 Task: Create a due date automation trigger when advanced on, 2 days after a card is due add content with a name not starting with resume at 11:00 AM.
Action: Mouse moved to (1021, 295)
Screenshot: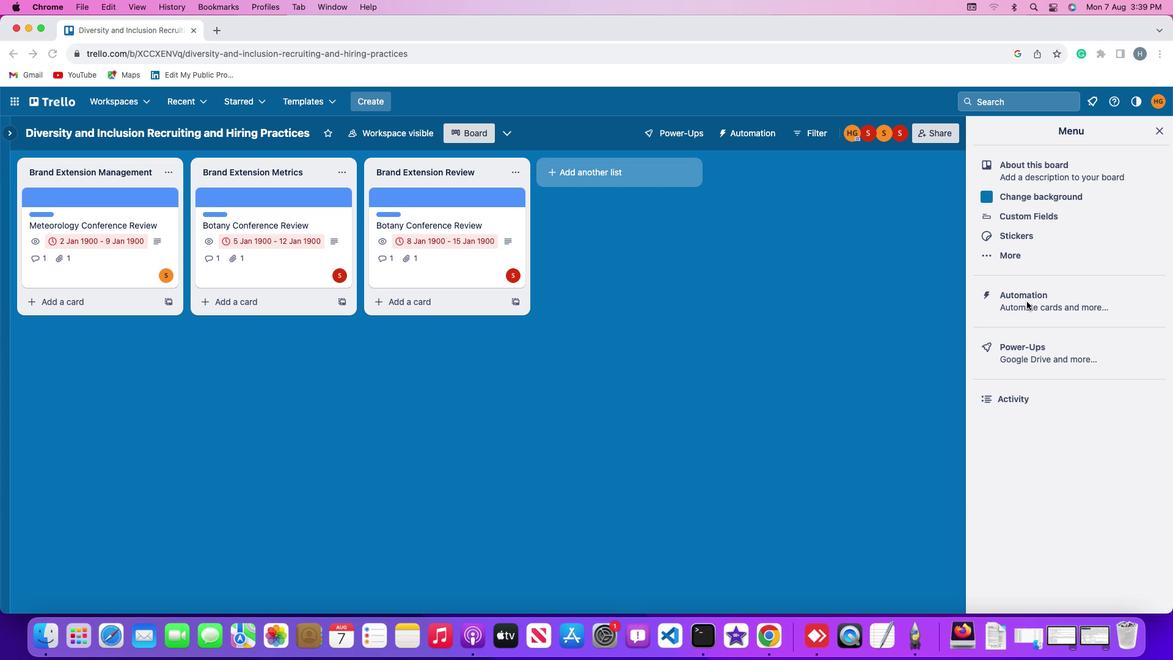 
Action: Mouse pressed left at (1021, 295)
Screenshot: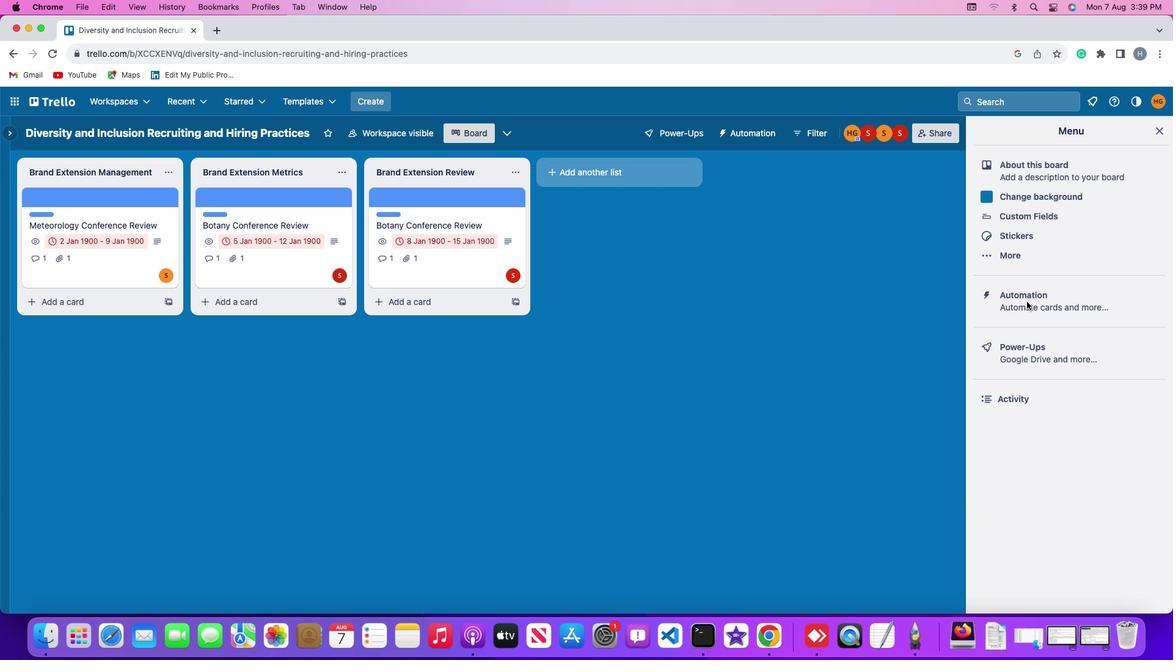 
Action: Mouse pressed left at (1021, 295)
Screenshot: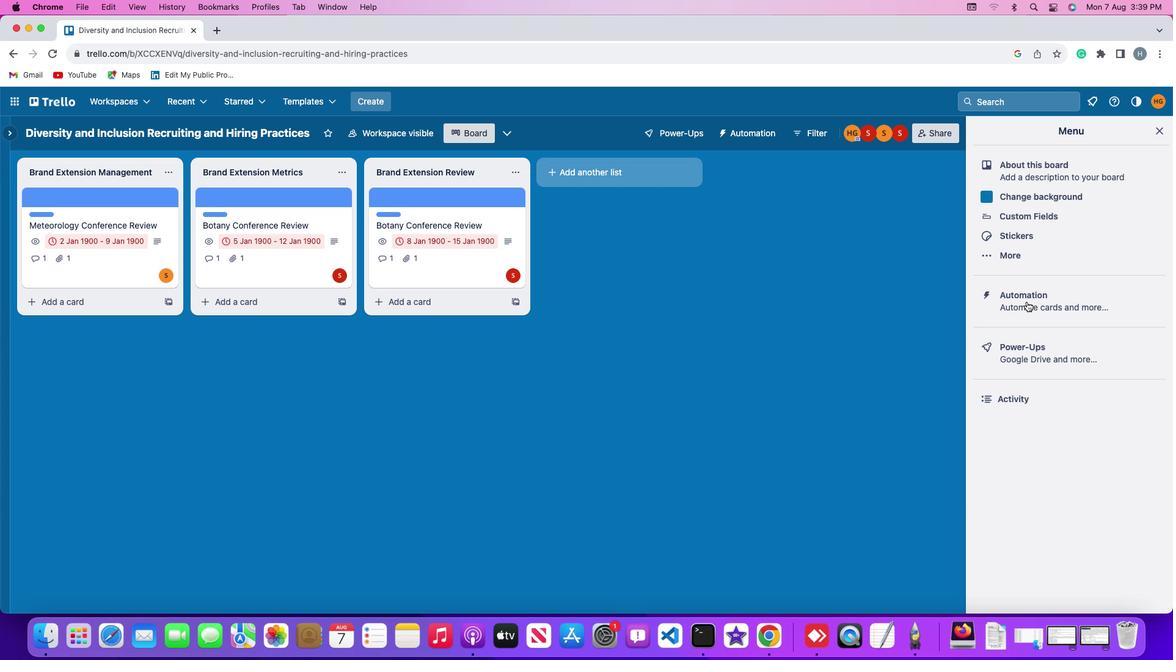 
Action: Mouse moved to (73, 284)
Screenshot: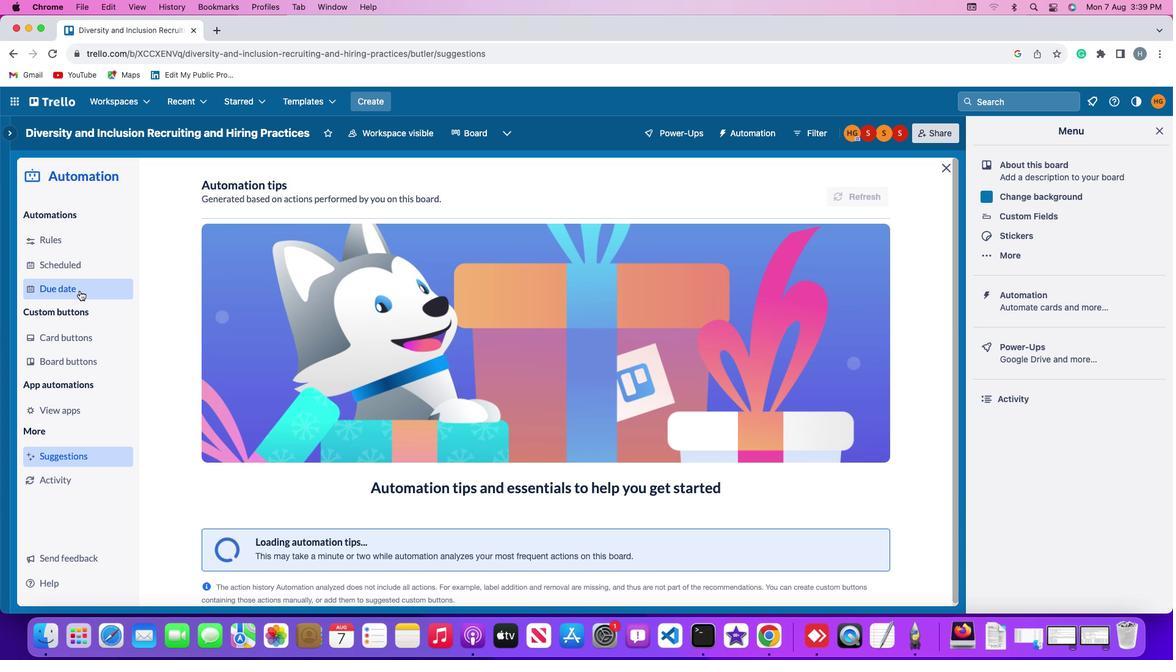 
Action: Mouse pressed left at (73, 284)
Screenshot: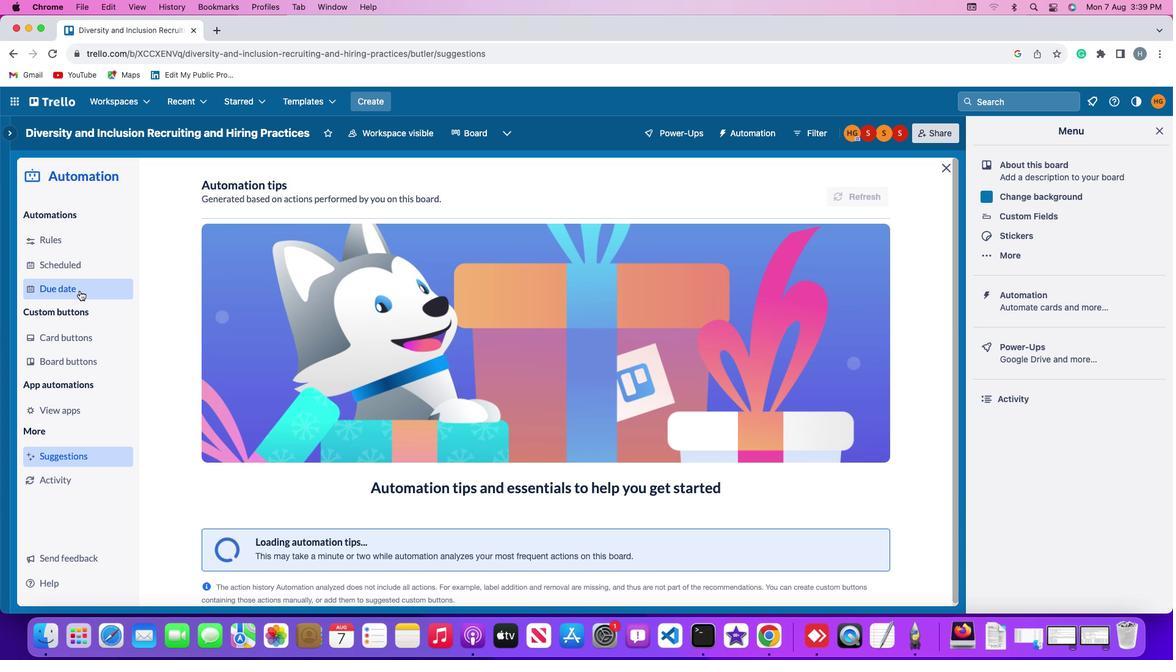 
Action: Mouse moved to (811, 182)
Screenshot: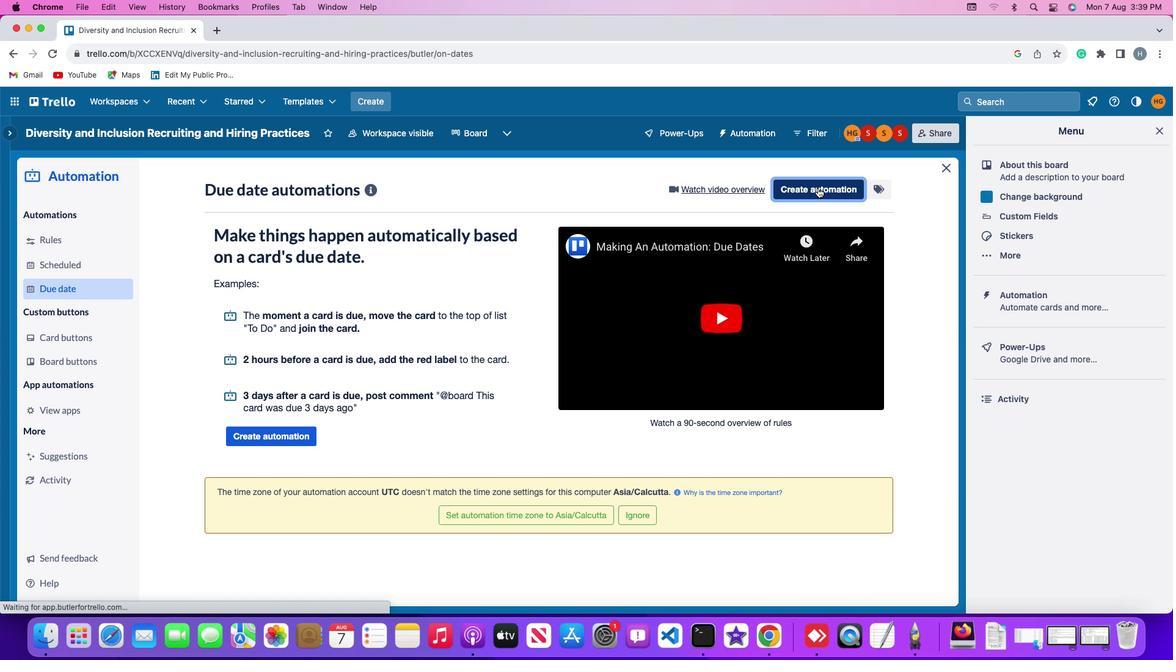 
Action: Mouse pressed left at (811, 182)
Screenshot: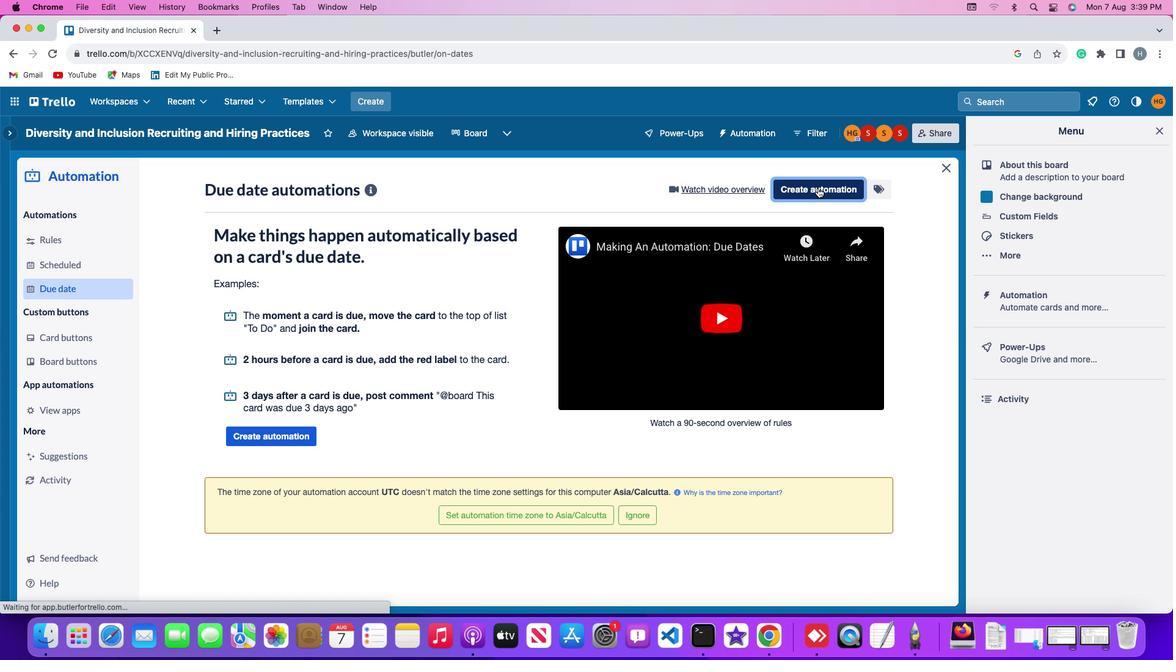 
Action: Mouse moved to (471, 294)
Screenshot: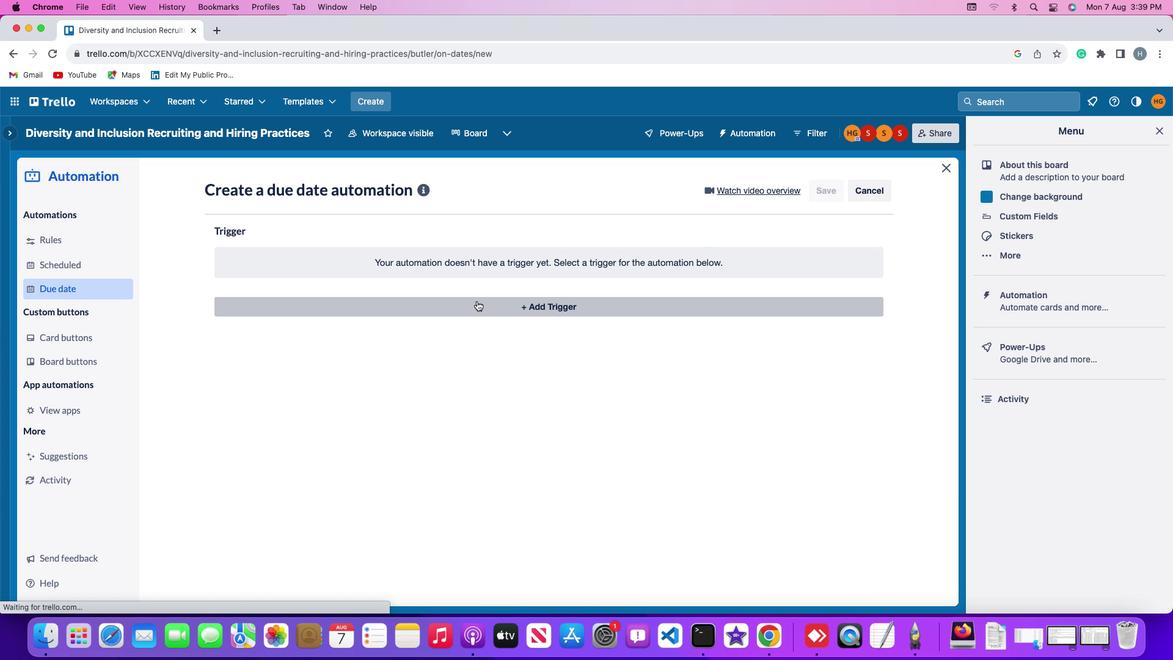 
Action: Mouse pressed left at (471, 294)
Screenshot: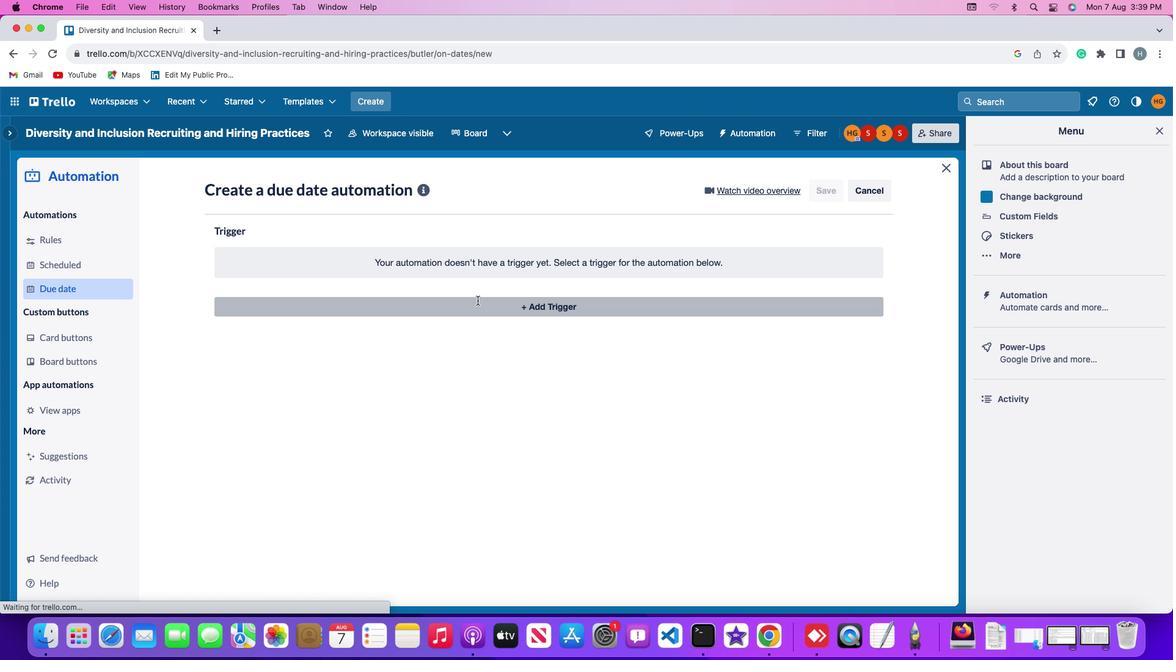 
Action: Mouse moved to (235, 486)
Screenshot: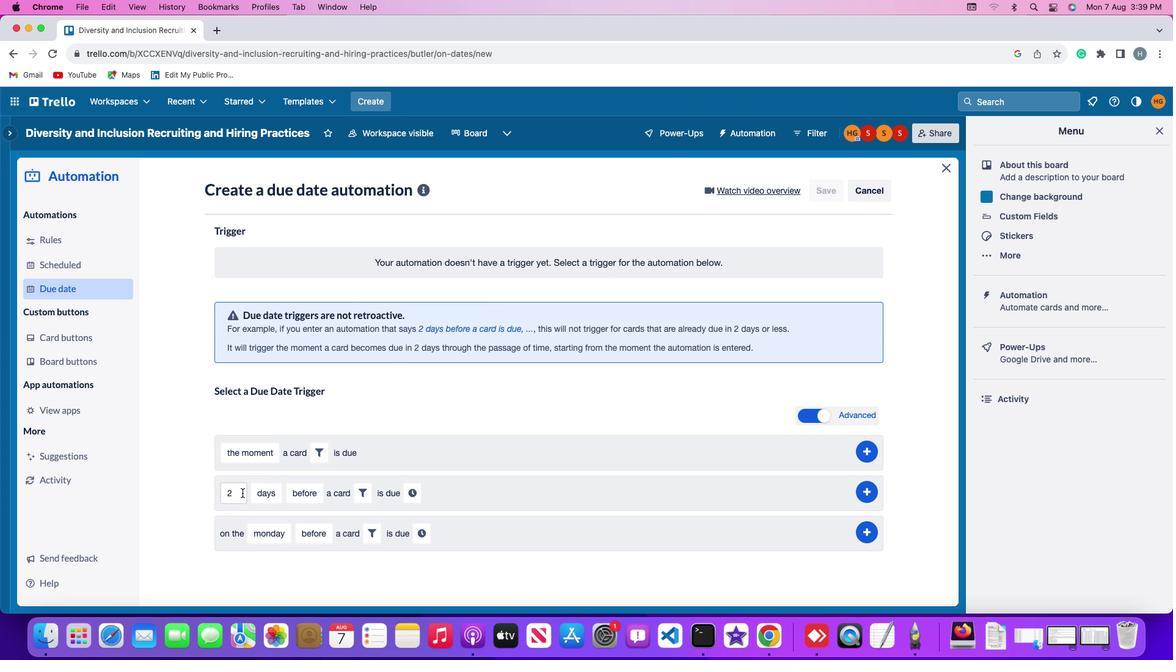 
Action: Mouse pressed left at (235, 486)
Screenshot: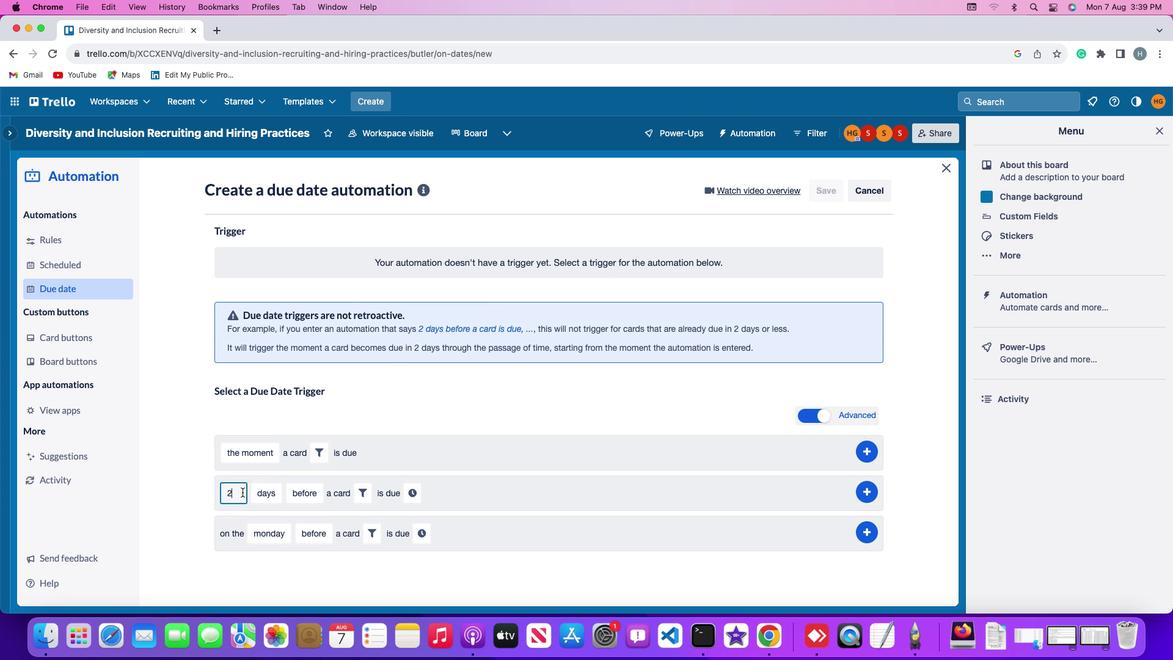 
Action: Mouse moved to (236, 484)
Screenshot: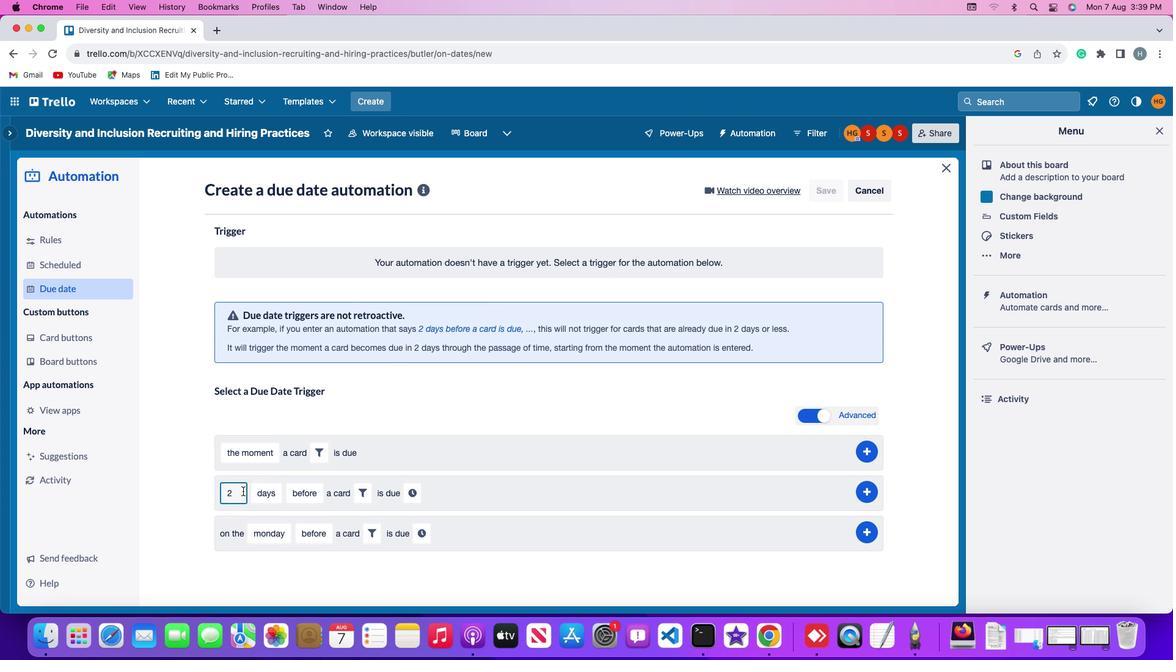 
Action: Key pressed Key.backspace
Screenshot: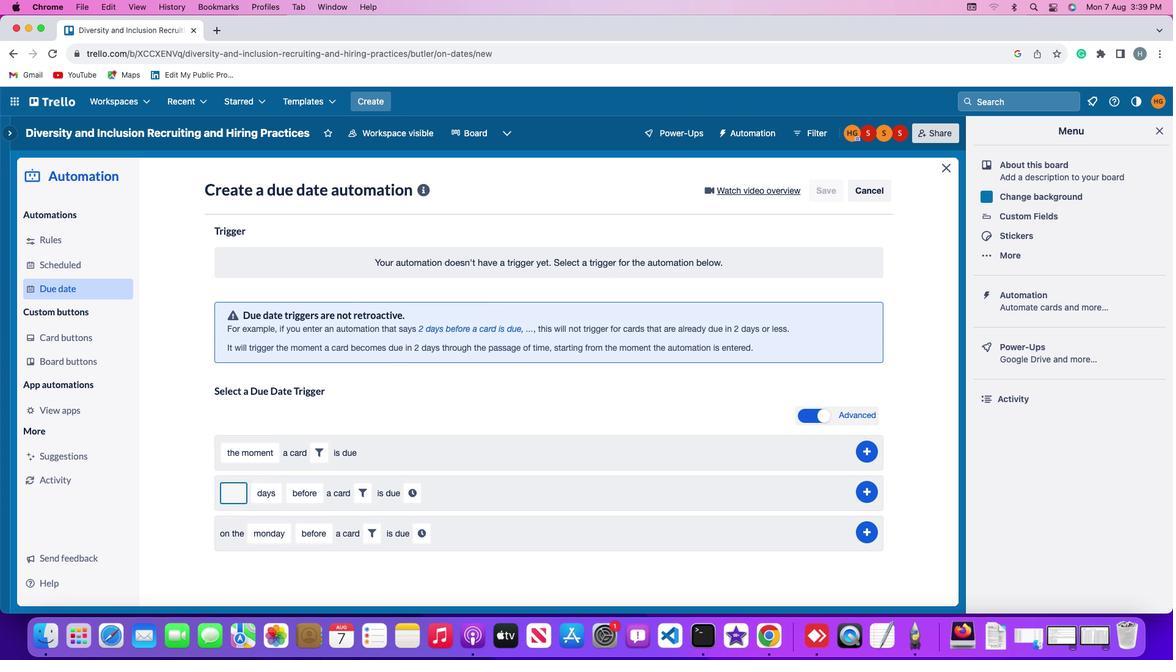 
Action: Mouse moved to (238, 484)
Screenshot: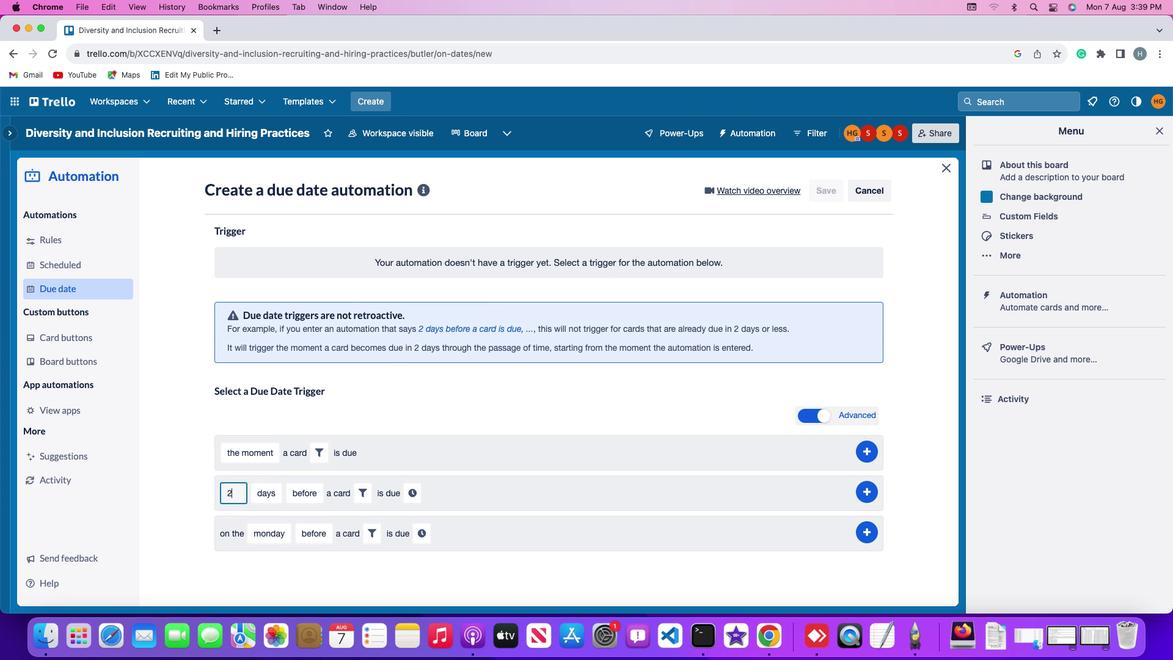 
Action: Key pressed '2'
Screenshot: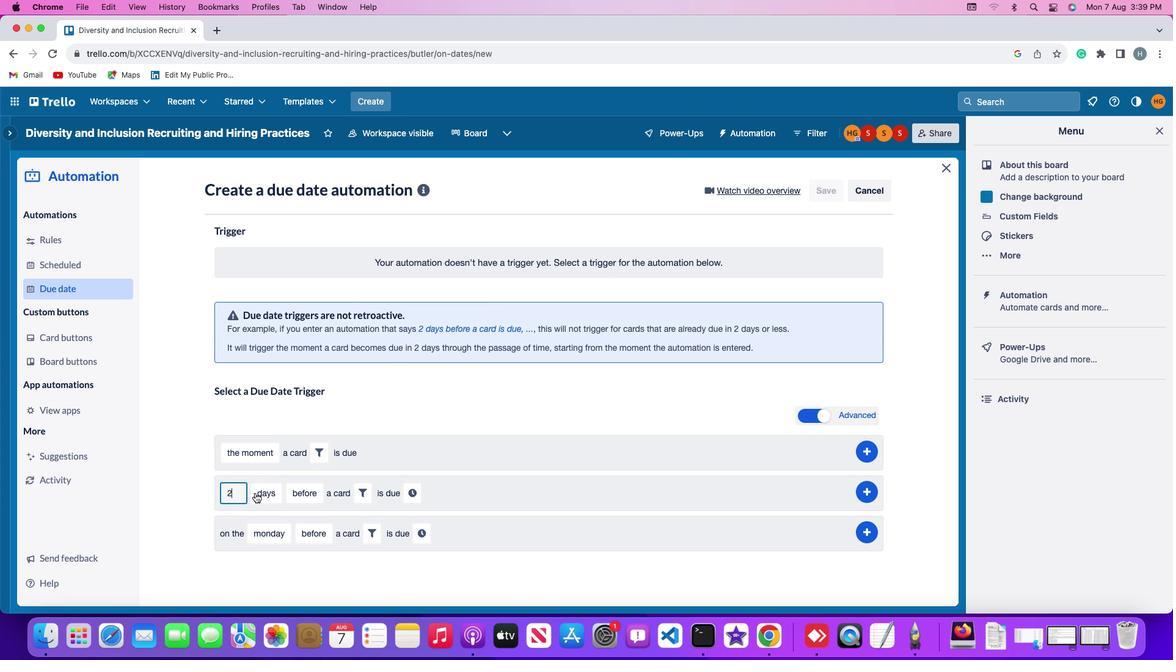 
Action: Mouse moved to (263, 485)
Screenshot: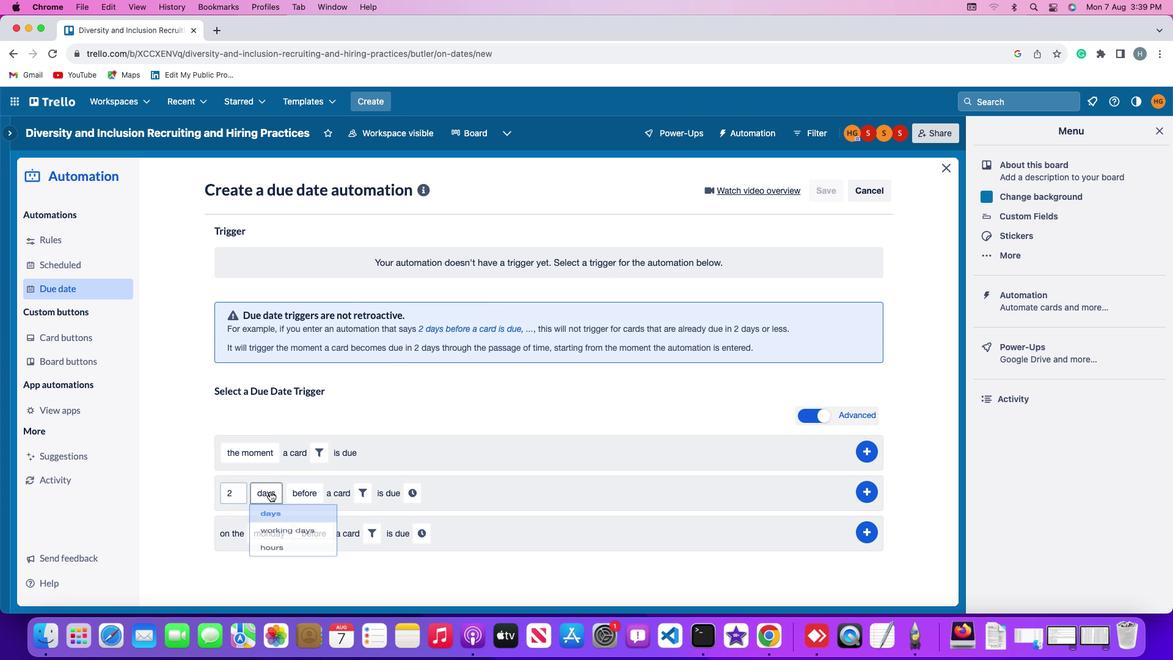 
Action: Mouse pressed left at (263, 485)
Screenshot: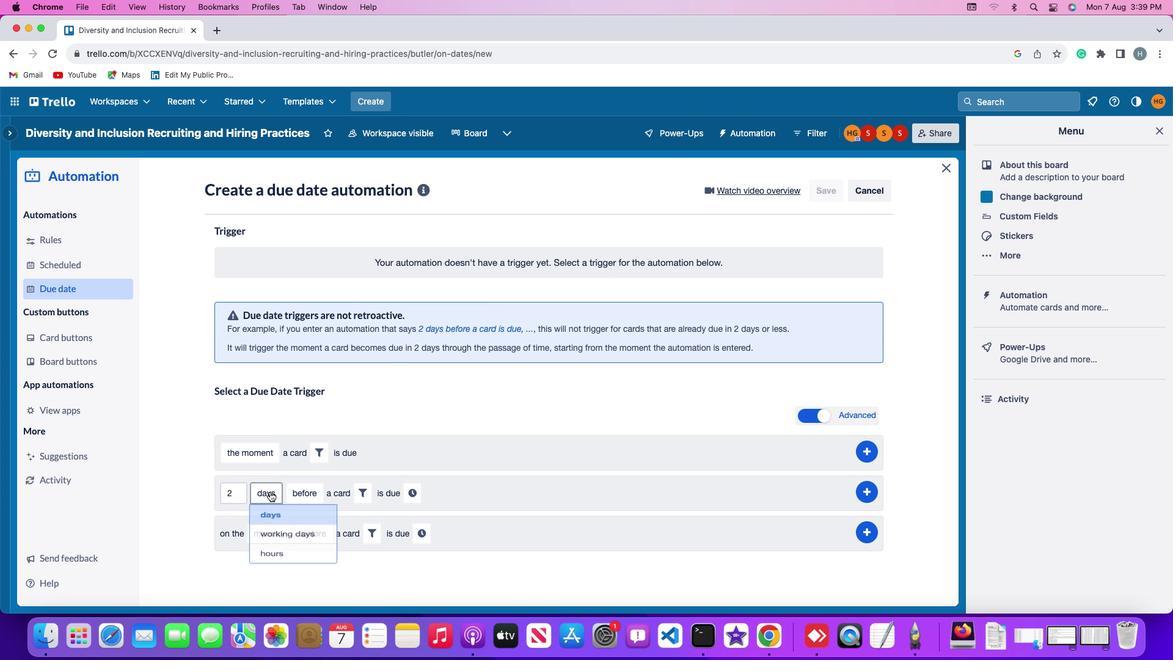 
Action: Mouse moved to (272, 508)
Screenshot: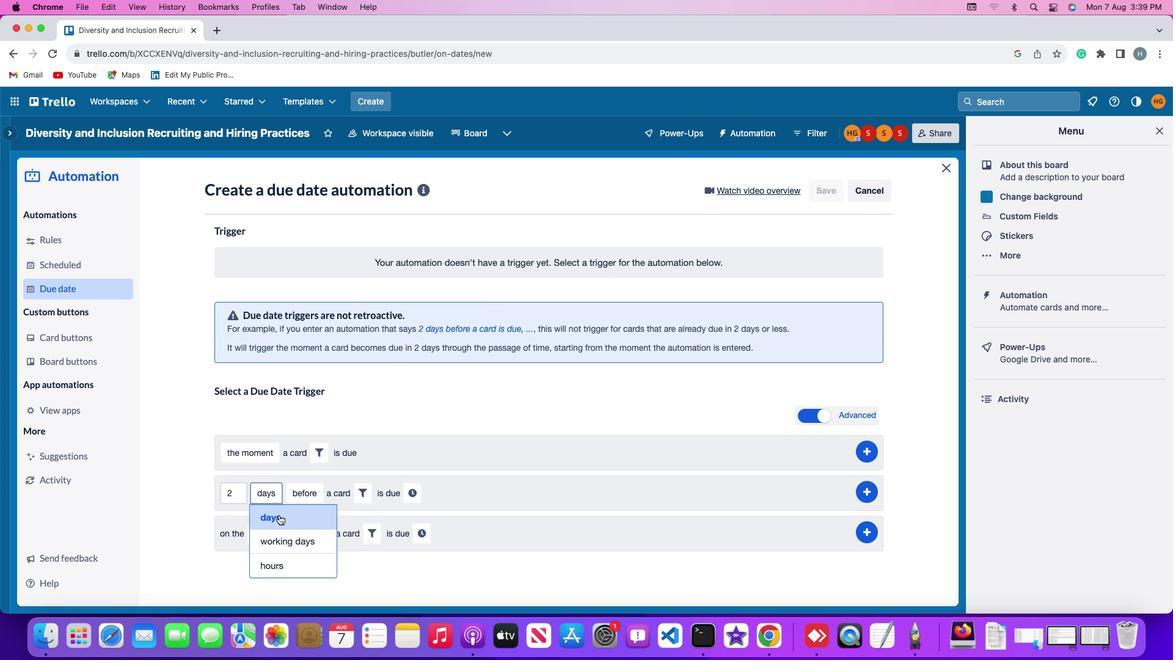 
Action: Mouse pressed left at (272, 508)
Screenshot: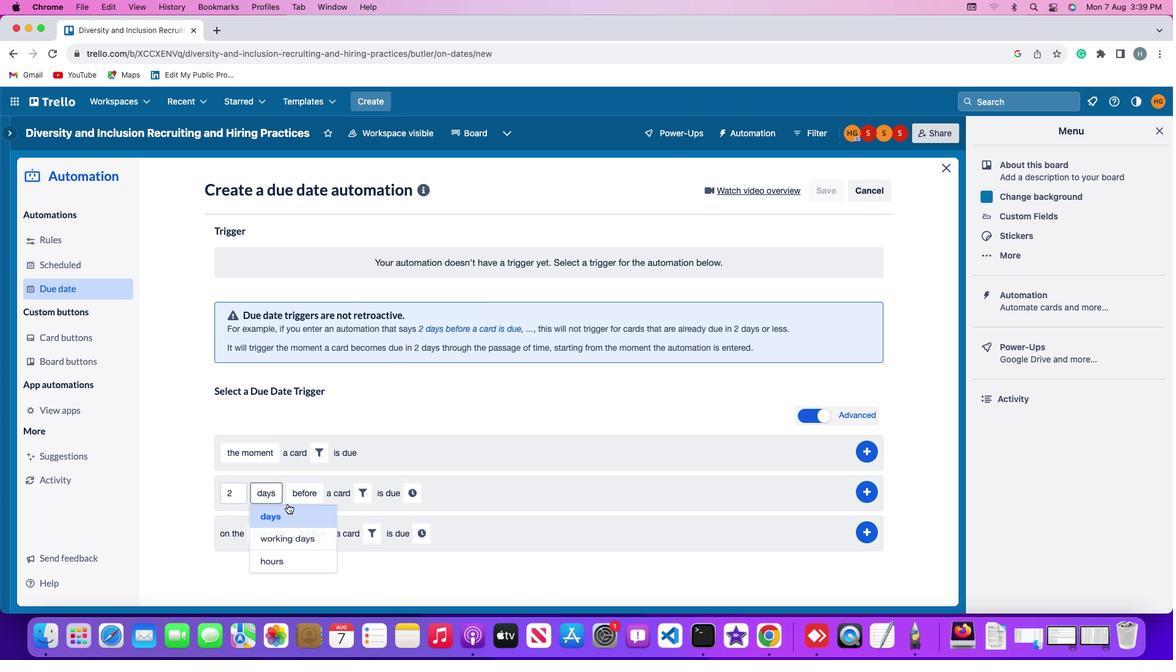 
Action: Mouse moved to (293, 488)
Screenshot: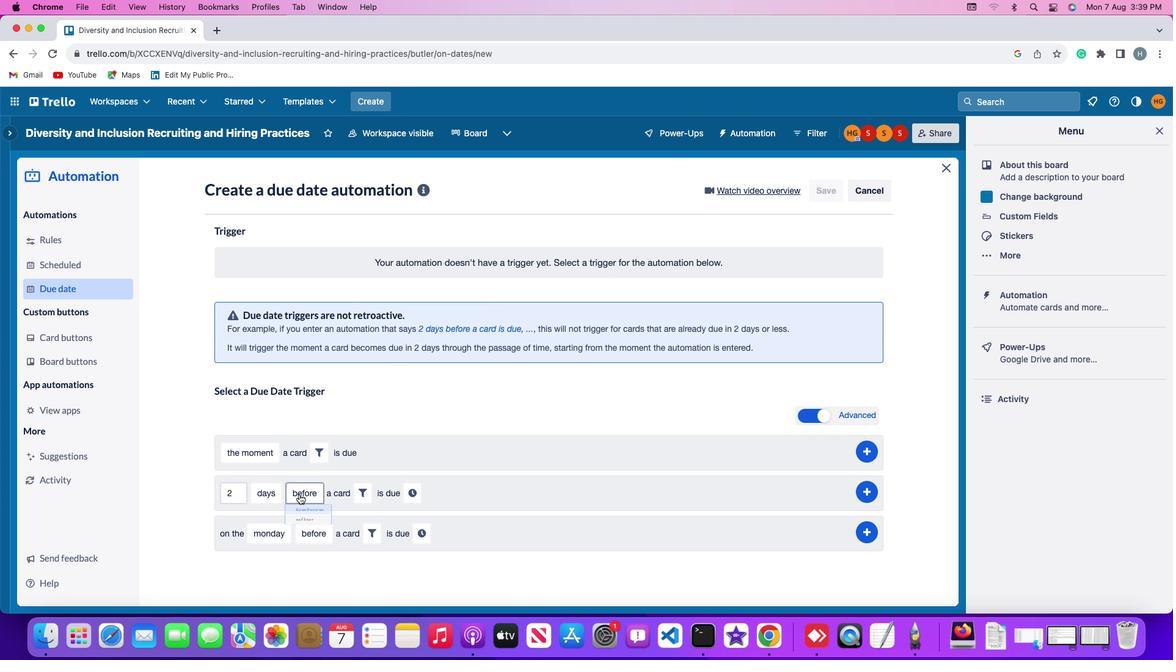 
Action: Mouse pressed left at (293, 488)
Screenshot: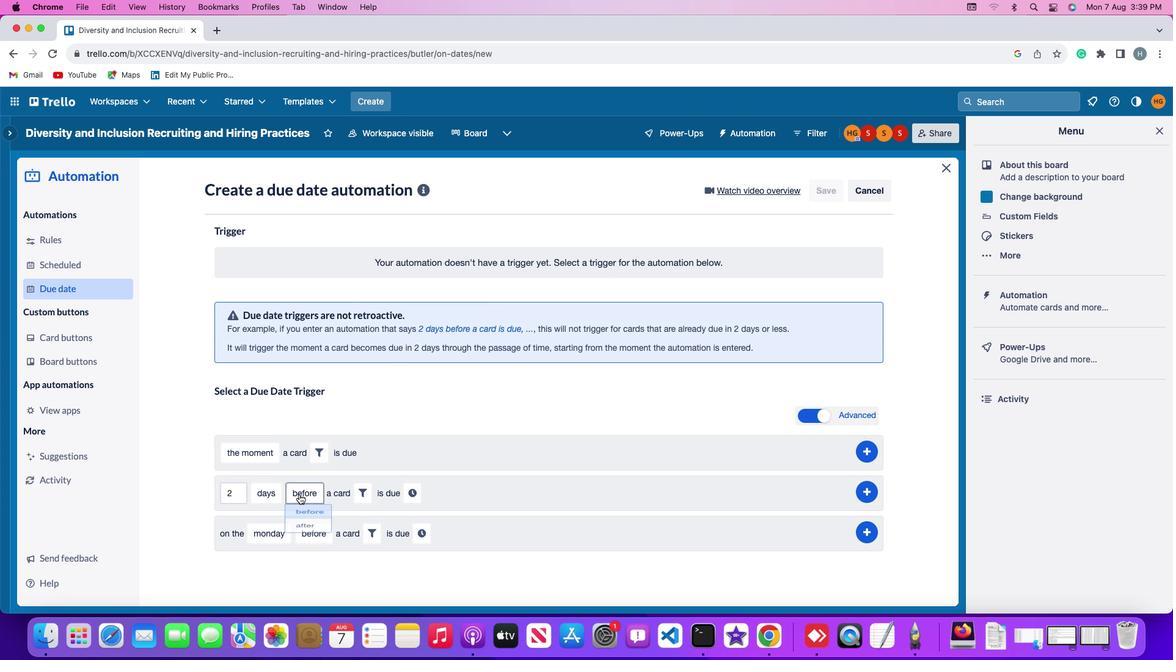 
Action: Mouse moved to (294, 536)
Screenshot: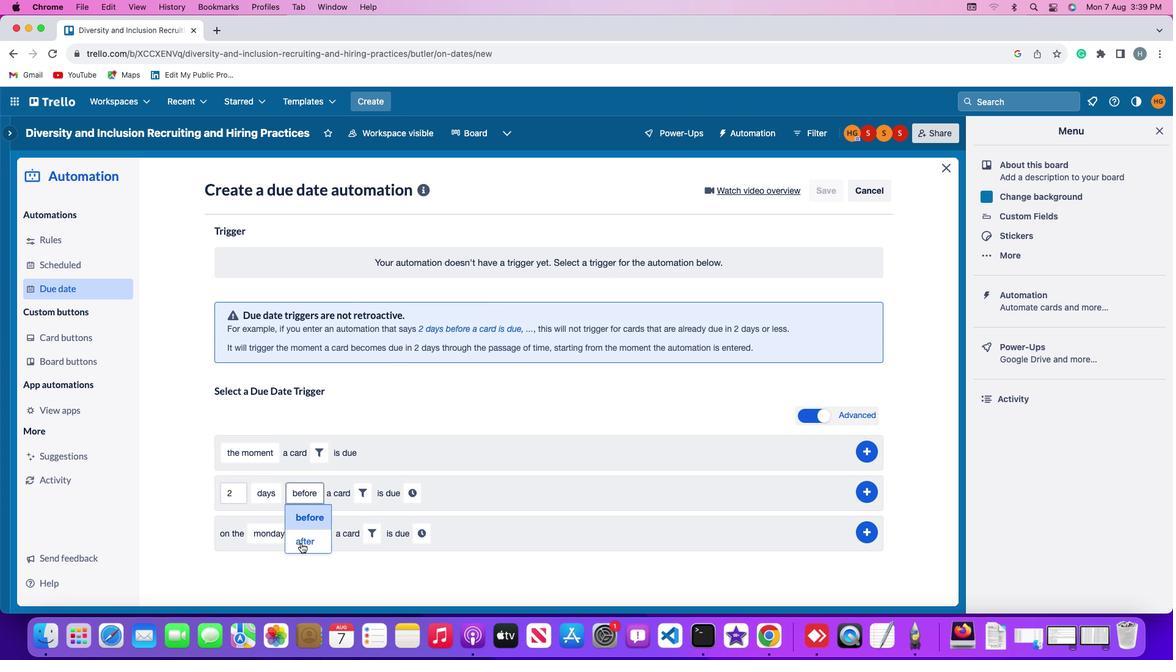 
Action: Mouse pressed left at (294, 536)
Screenshot: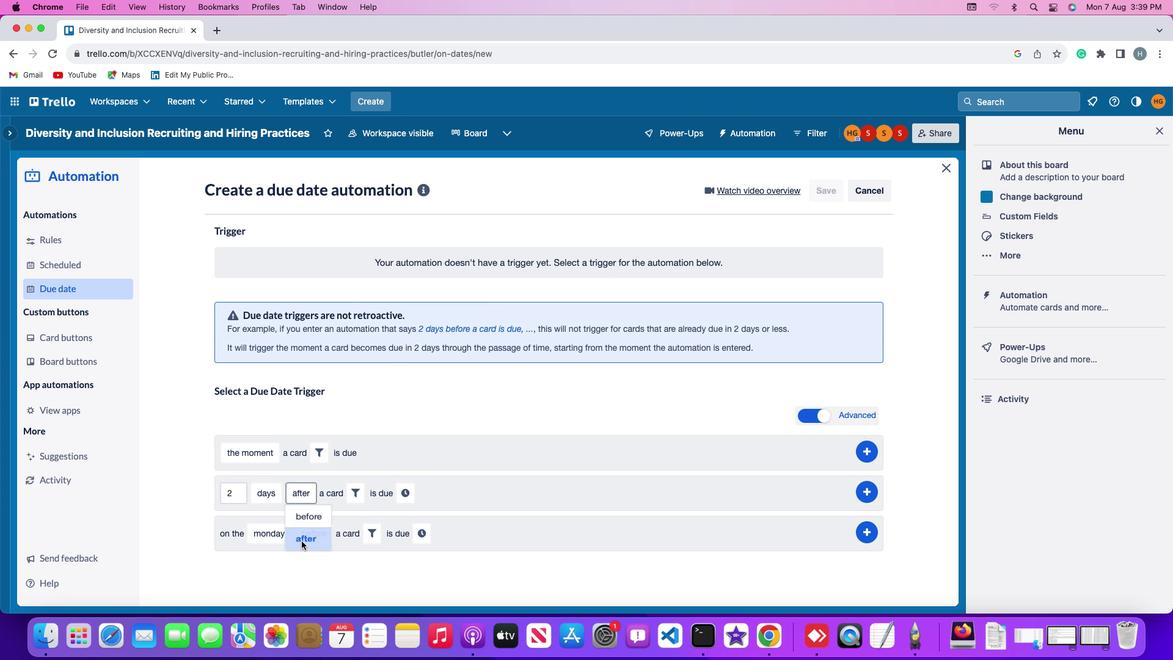 
Action: Mouse moved to (345, 487)
Screenshot: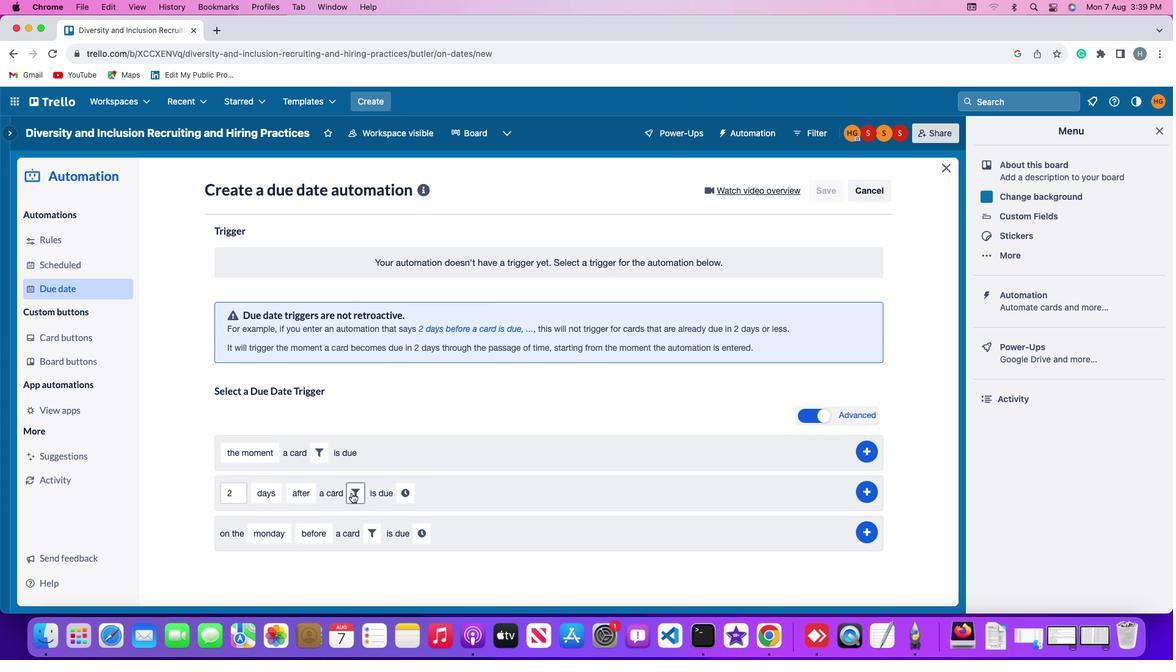 
Action: Mouse pressed left at (345, 487)
Screenshot: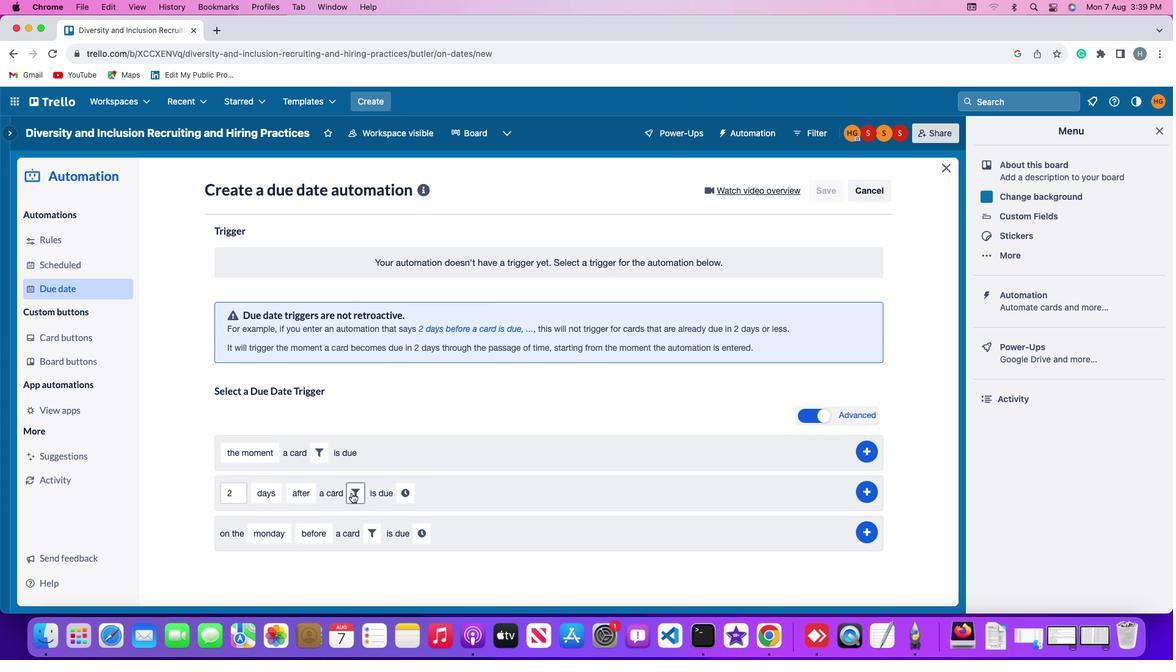 
Action: Mouse moved to (504, 524)
Screenshot: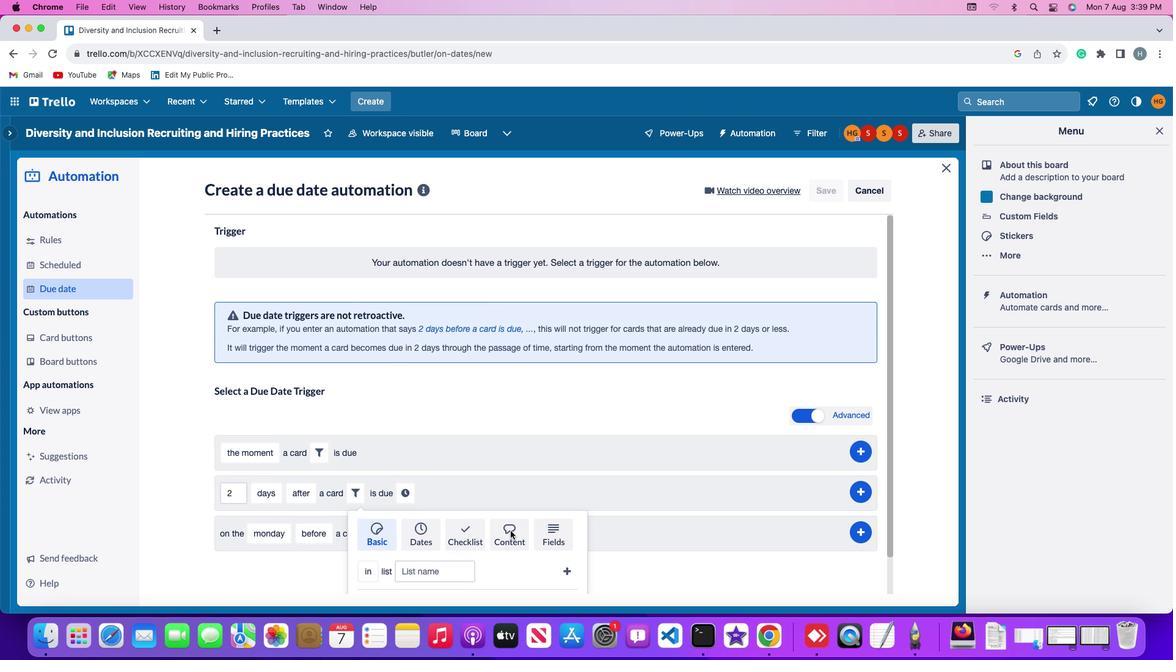 
Action: Mouse pressed left at (504, 524)
Screenshot: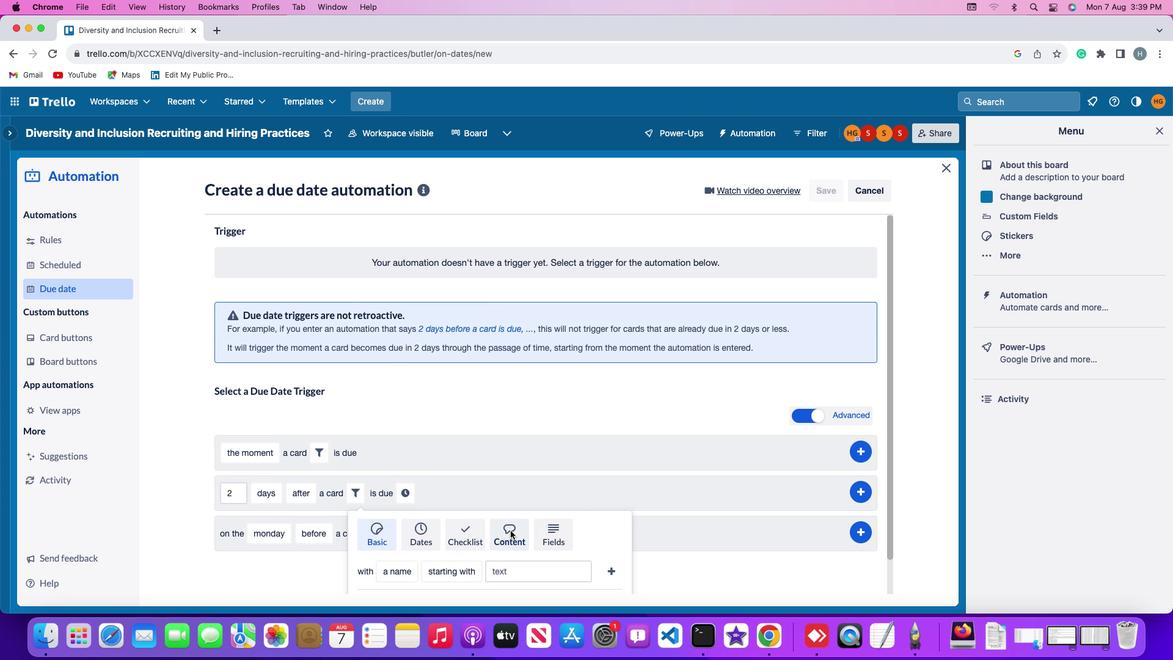 
Action: Mouse moved to (480, 526)
Screenshot: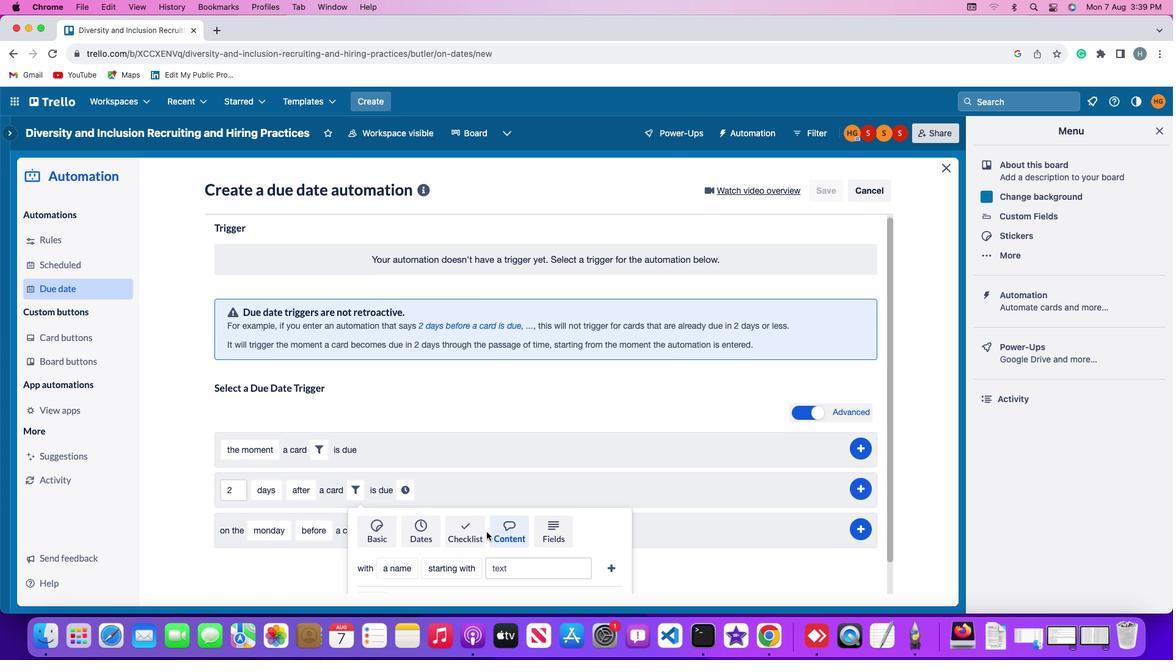 
Action: Mouse scrolled (480, 526) with delta (-5, -6)
Screenshot: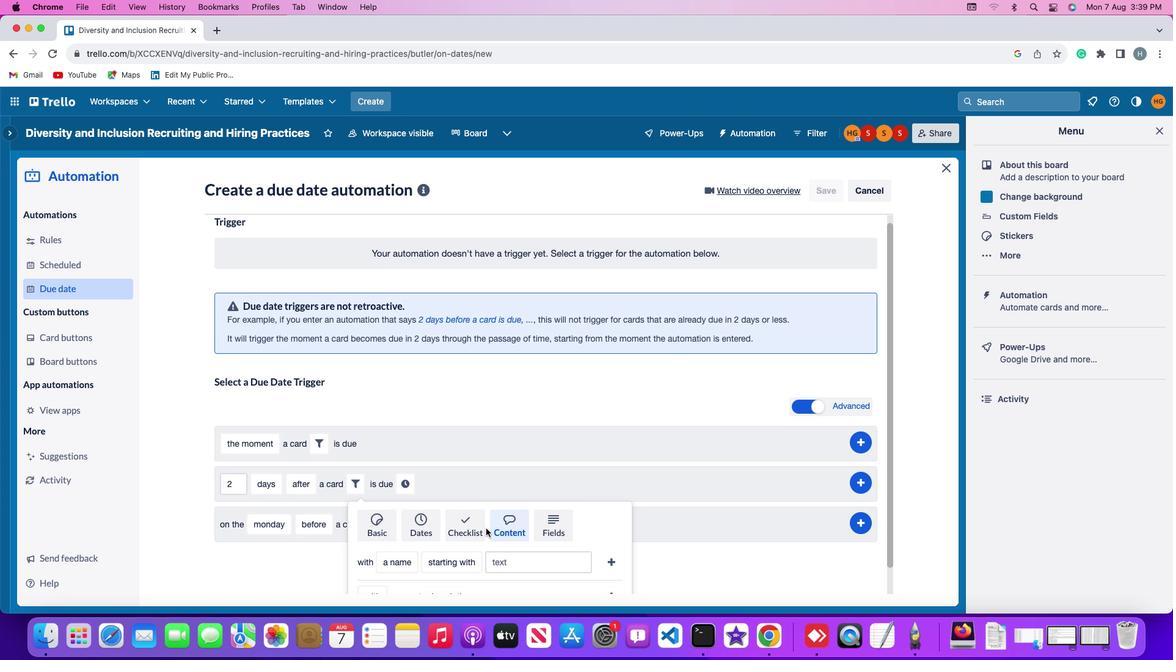 
Action: Mouse scrolled (480, 526) with delta (-5, -6)
Screenshot: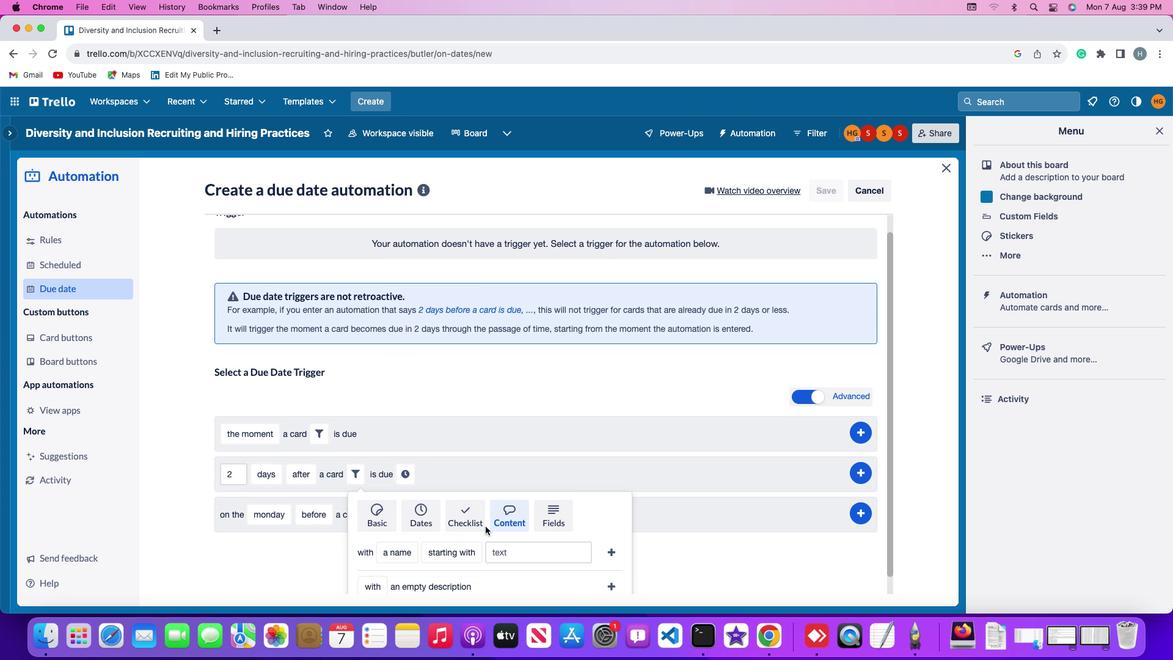
Action: Mouse scrolled (480, 526) with delta (-5, -7)
Screenshot: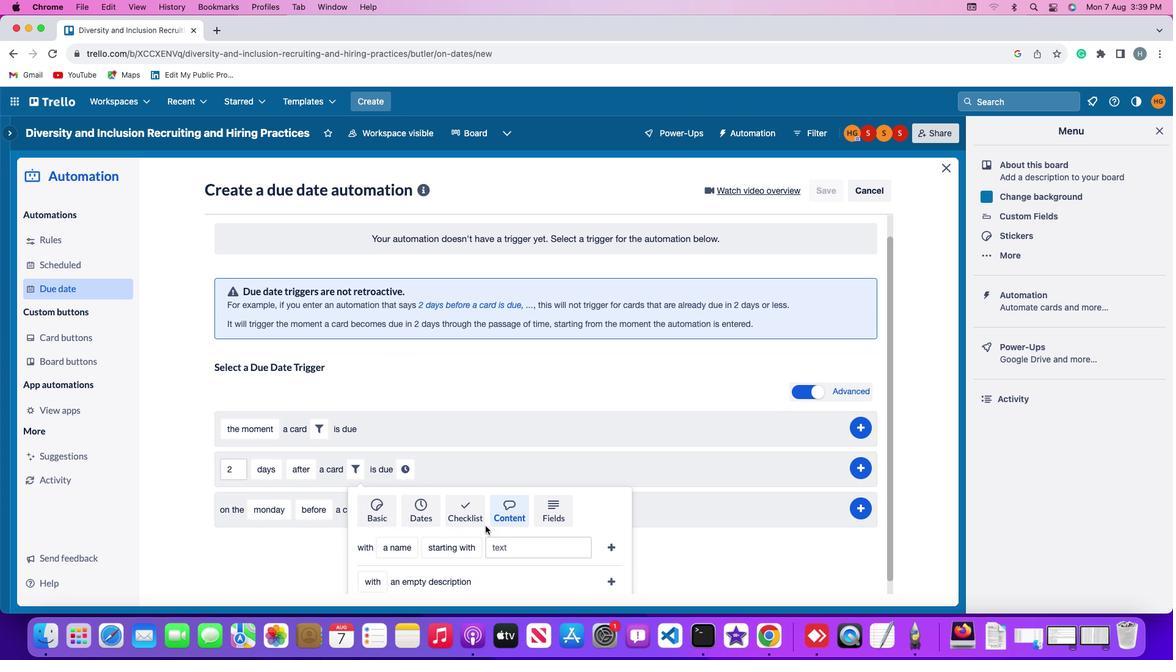 
Action: Mouse moved to (480, 526)
Screenshot: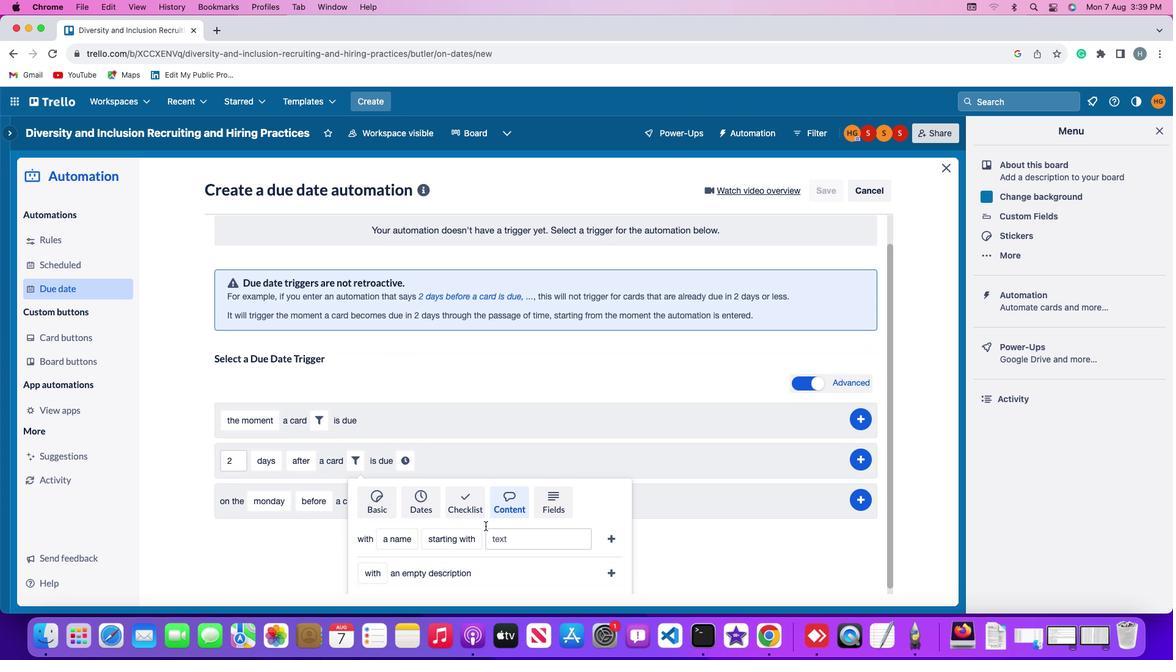 
Action: Mouse scrolled (480, 526) with delta (-5, -7)
Screenshot: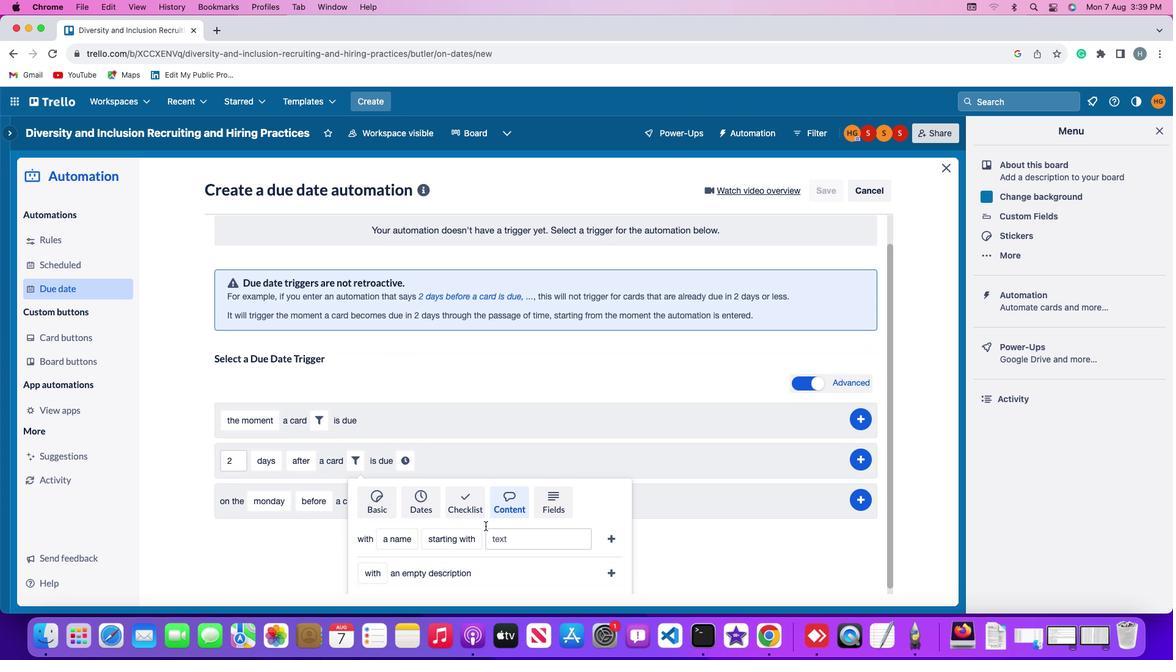 
Action: Mouse moved to (386, 520)
Screenshot: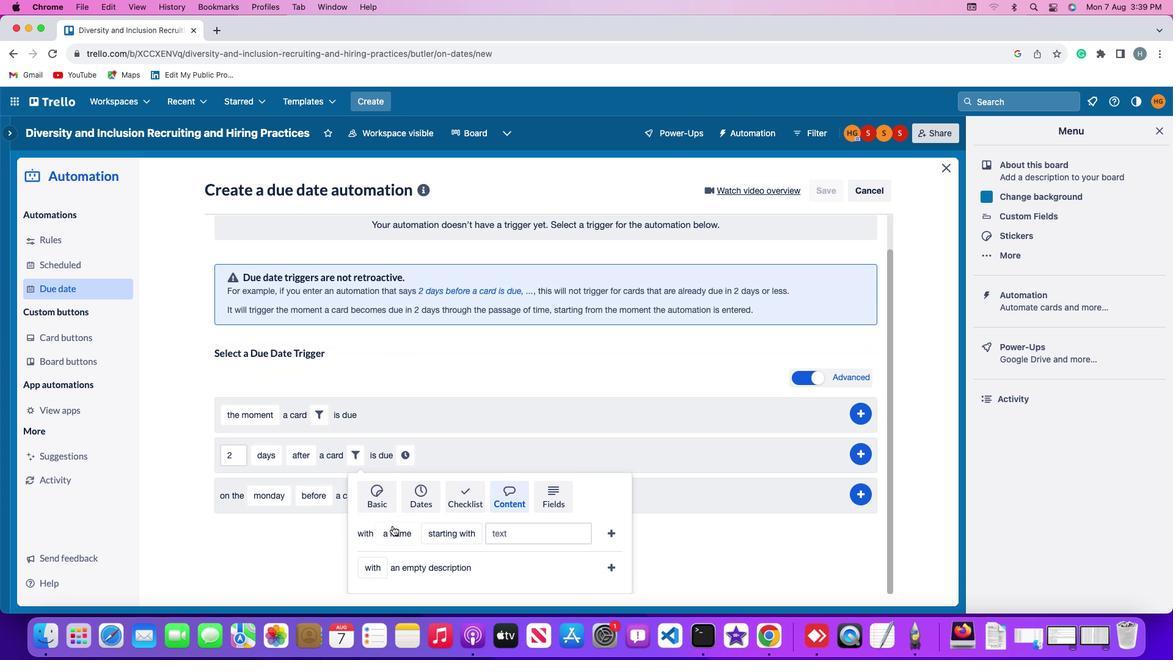 
Action: Mouse pressed left at (386, 520)
Screenshot: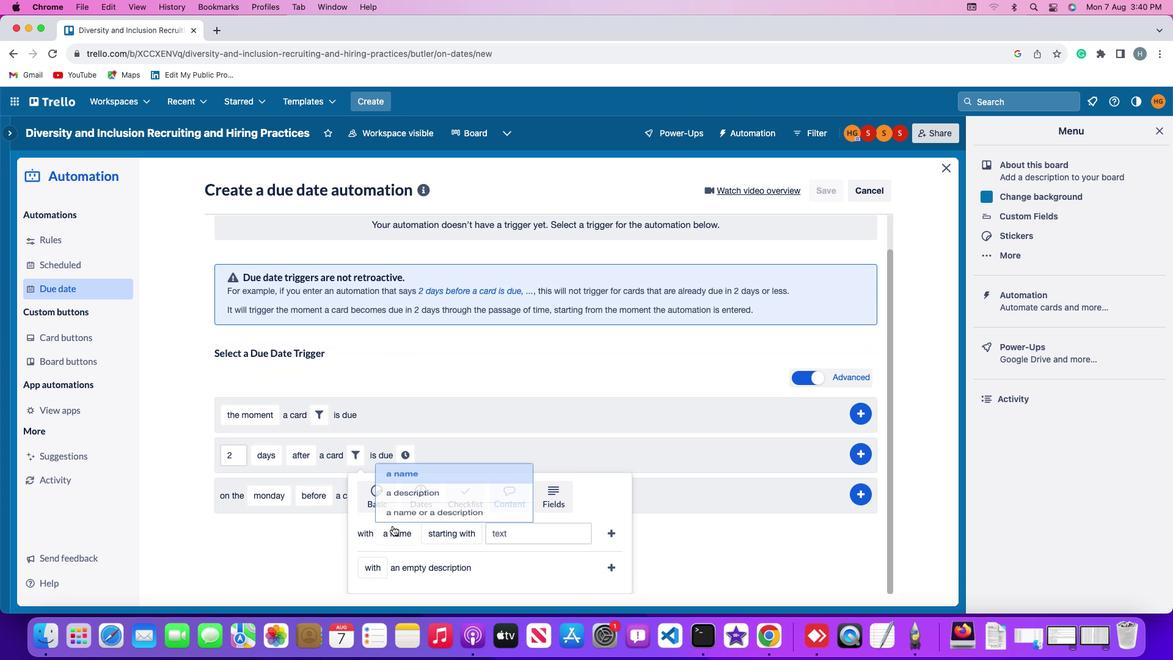 
Action: Mouse moved to (414, 453)
Screenshot: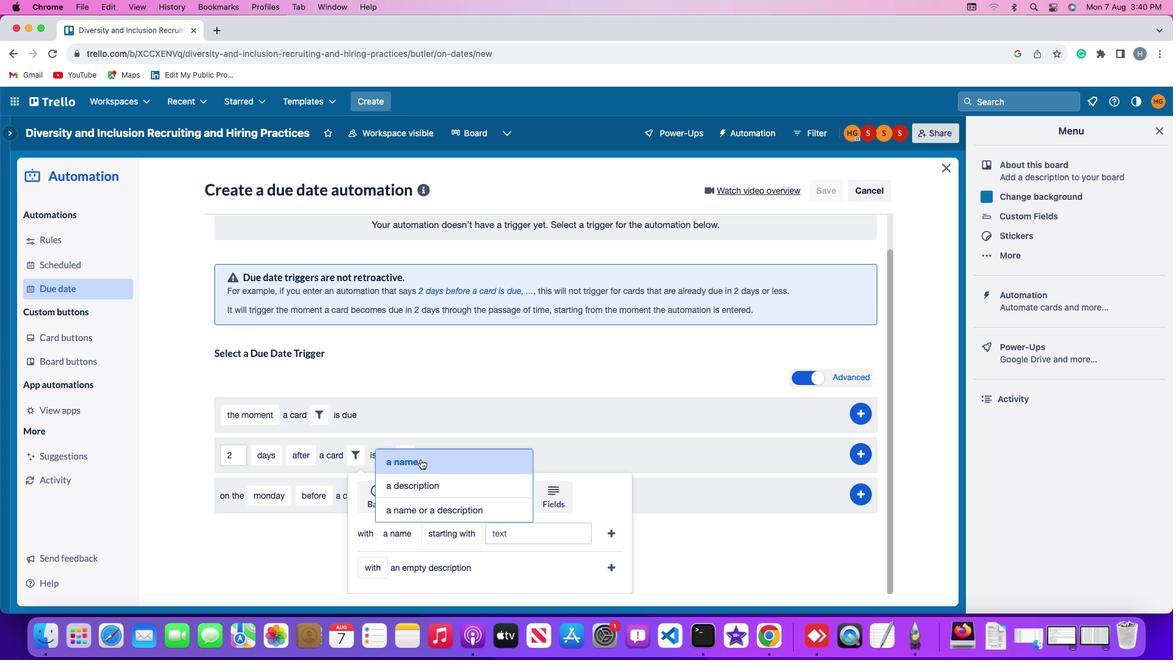 
Action: Mouse pressed left at (414, 453)
Screenshot: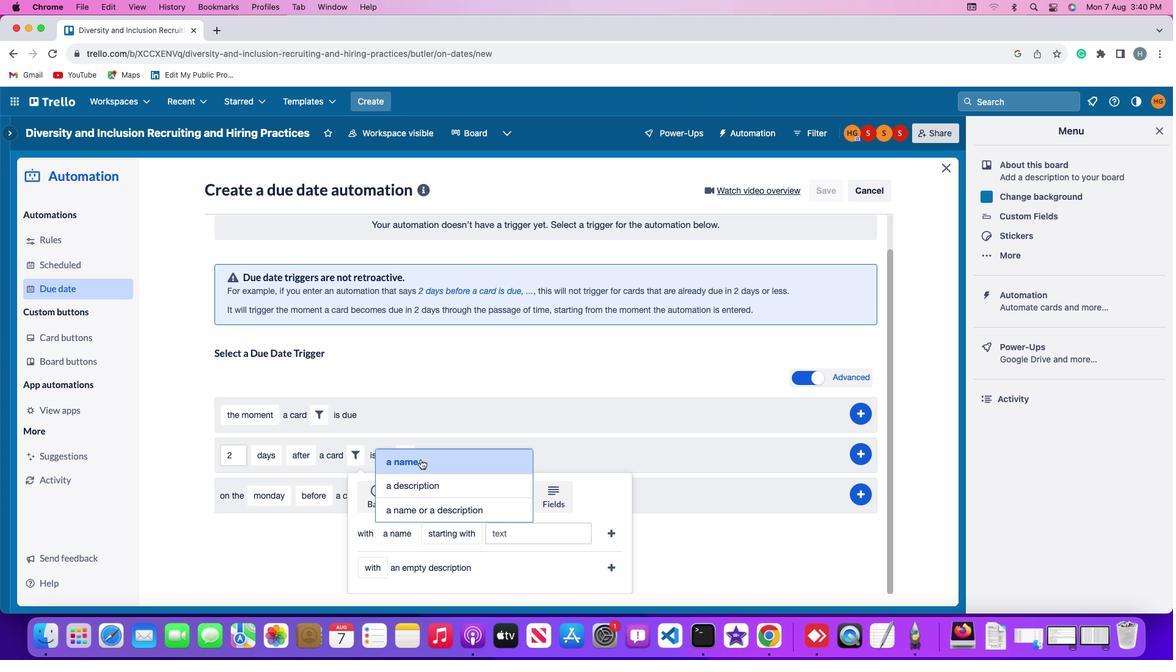 
Action: Mouse moved to (446, 530)
Screenshot: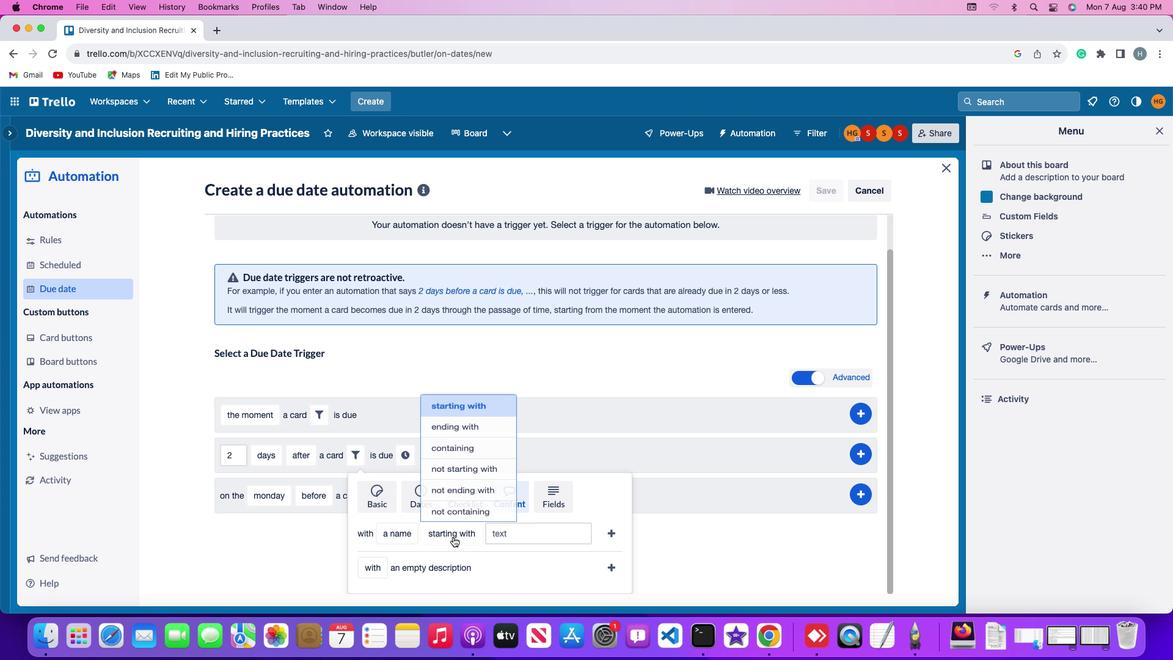 
Action: Mouse pressed left at (446, 530)
Screenshot: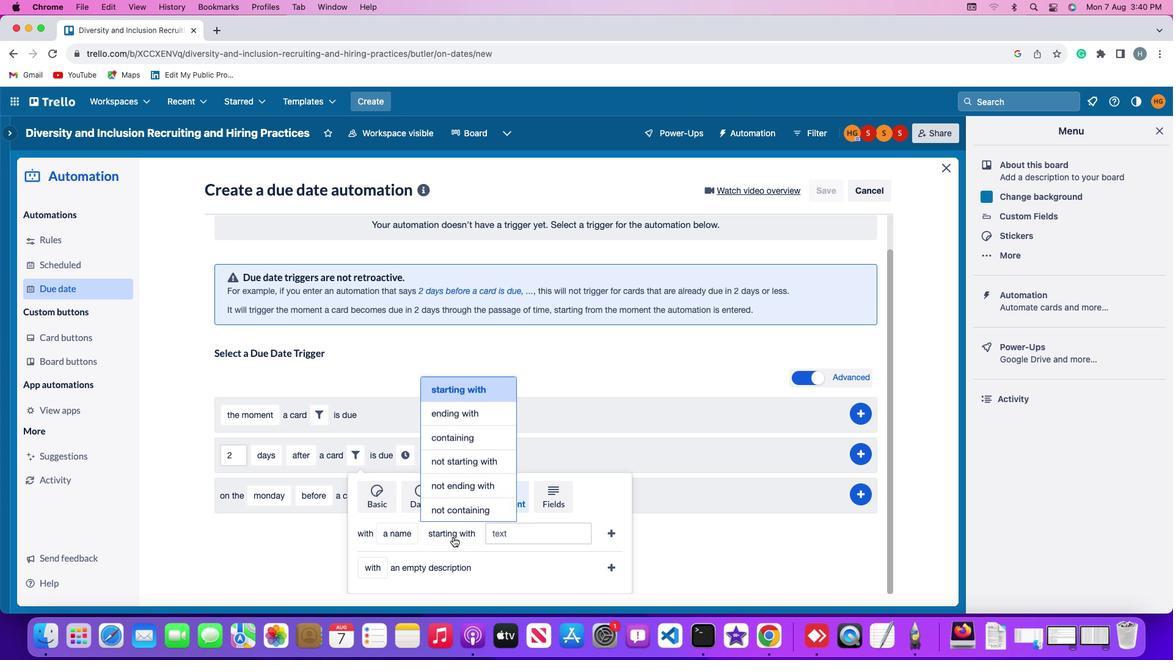 
Action: Mouse moved to (460, 455)
Screenshot: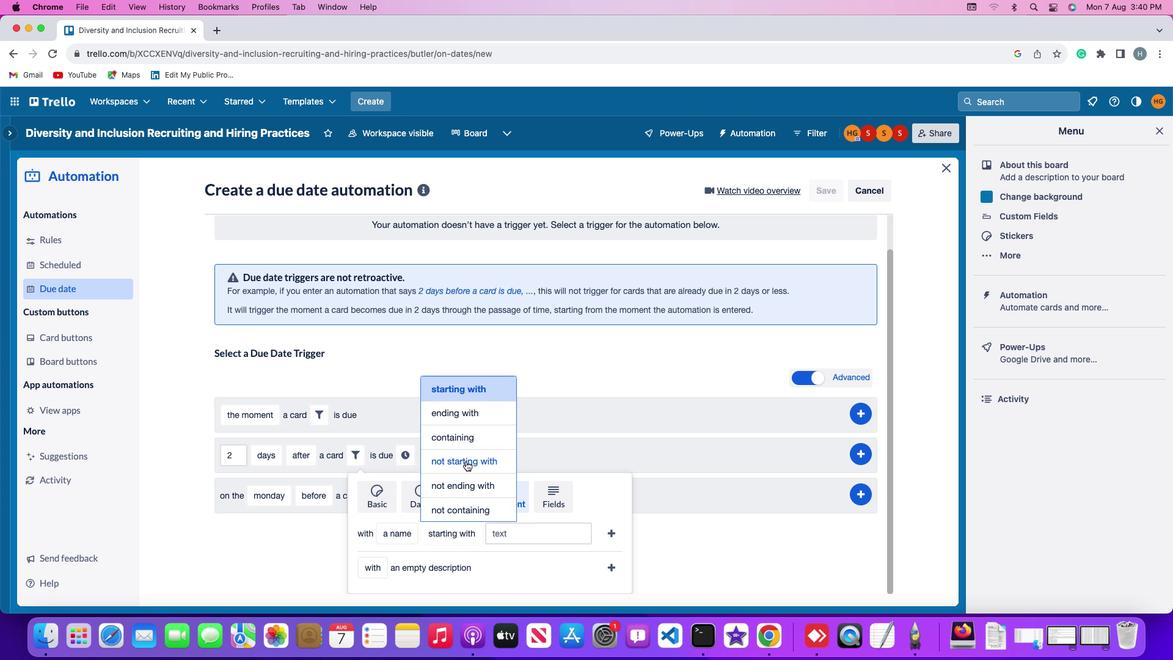 
Action: Mouse pressed left at (460, 455)
Screenshot: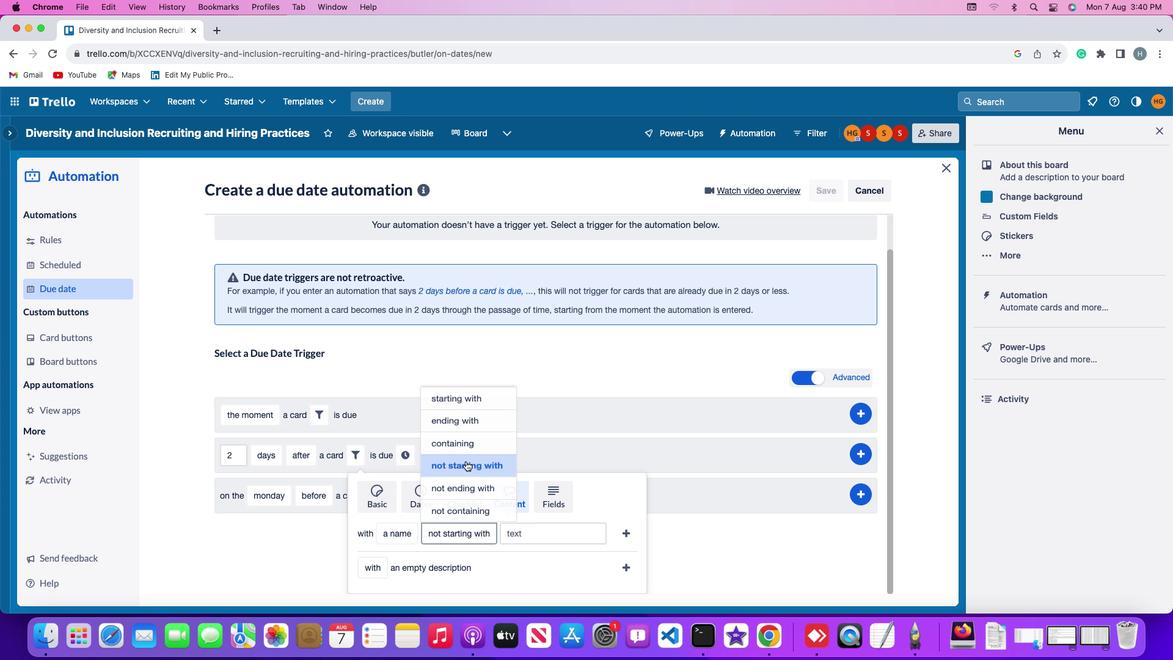 
Action: Mouse moved to (523, 531)
Screenshot: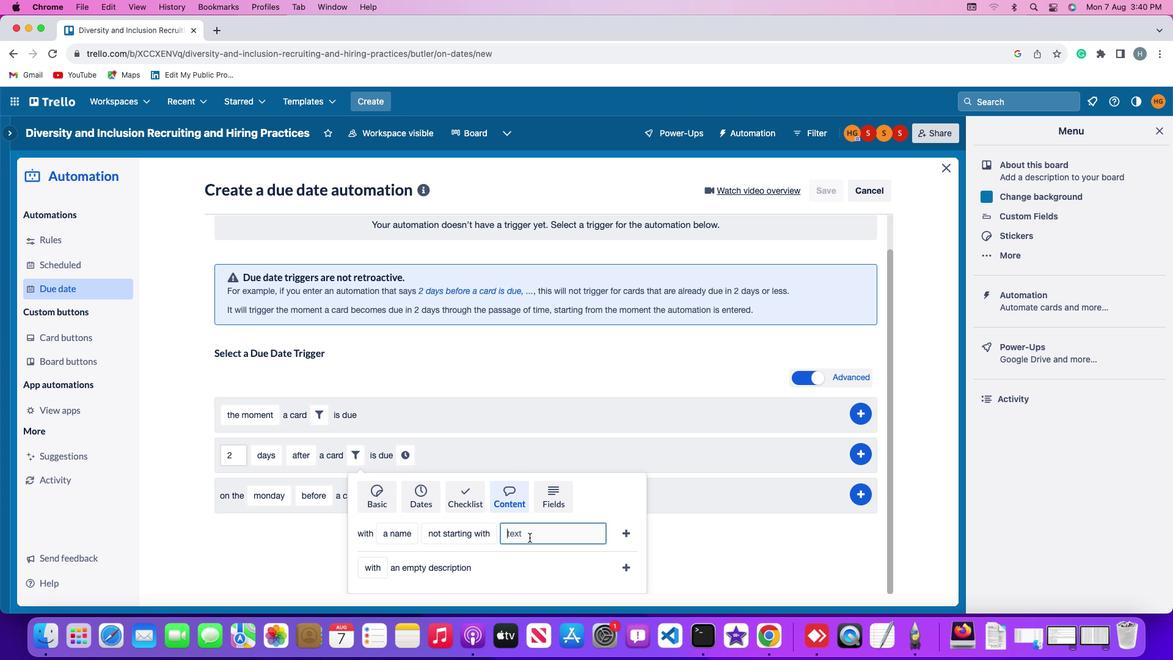 
Action: Mouse pressed left at (523, 531)
Screenshot: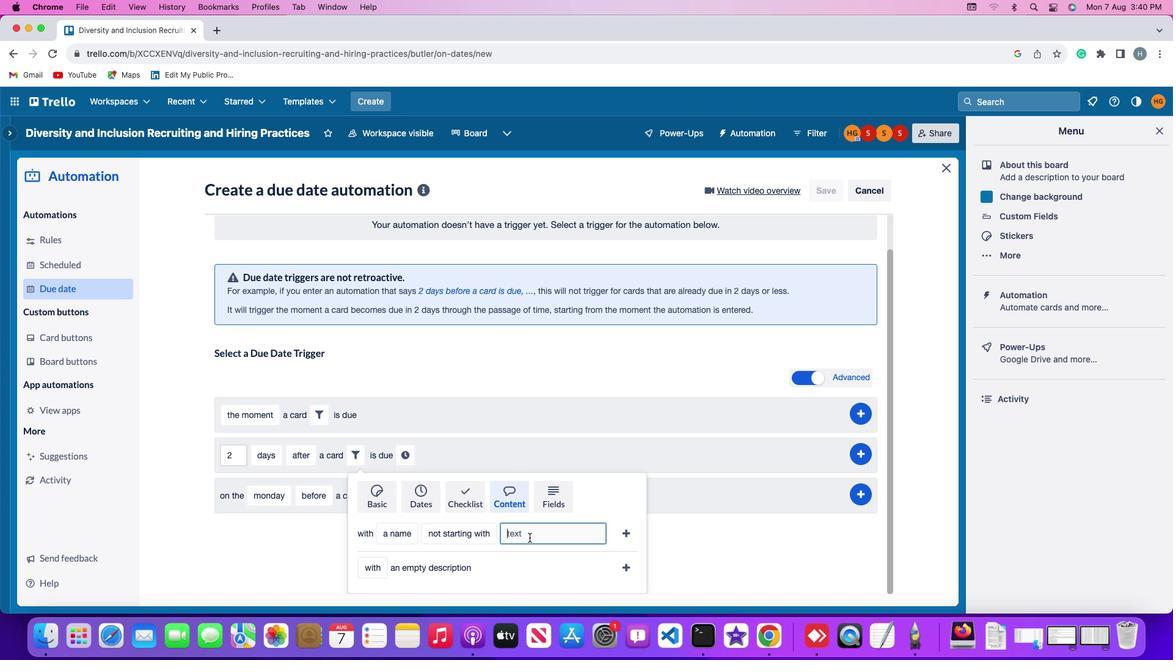 
Action: Mouse moved to (524, 526)
Screenshot: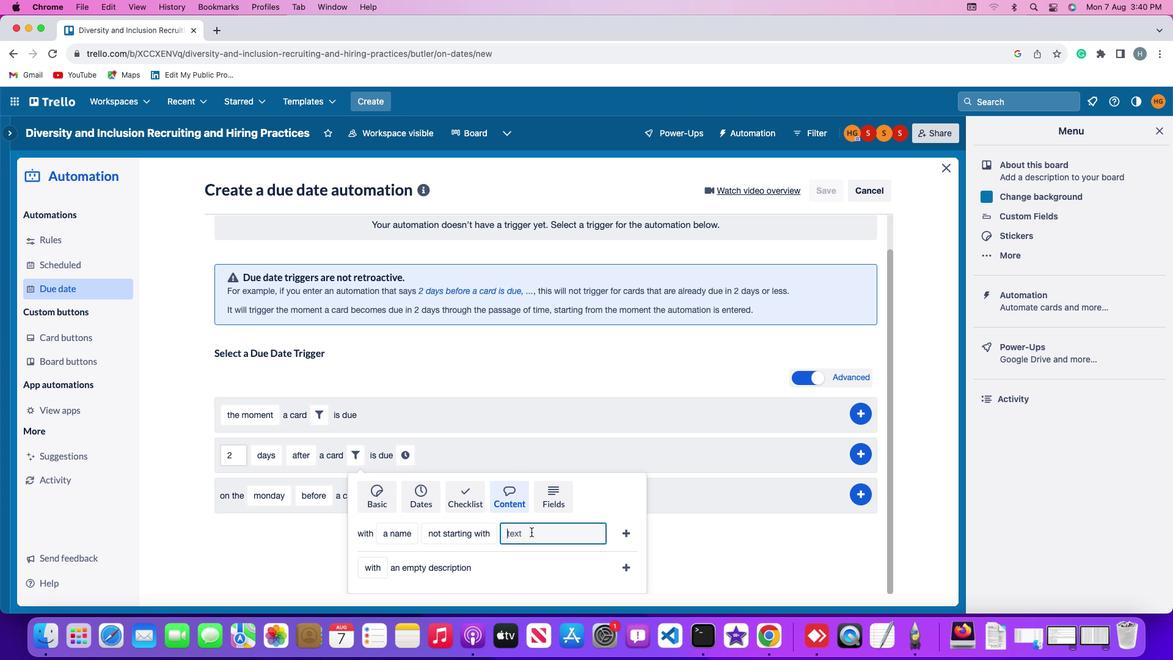
Action: Key pressed 'r''e''s''u''m''e'
Screenshot: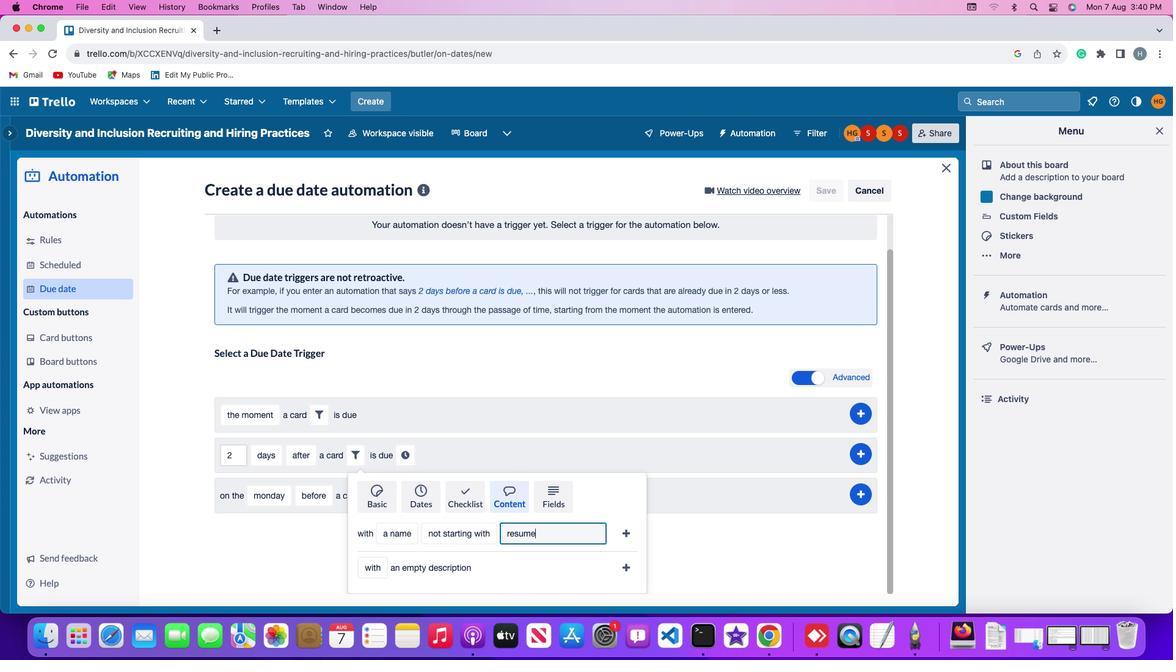 
Action: Mouse moved to (619, 525)
Screenshot: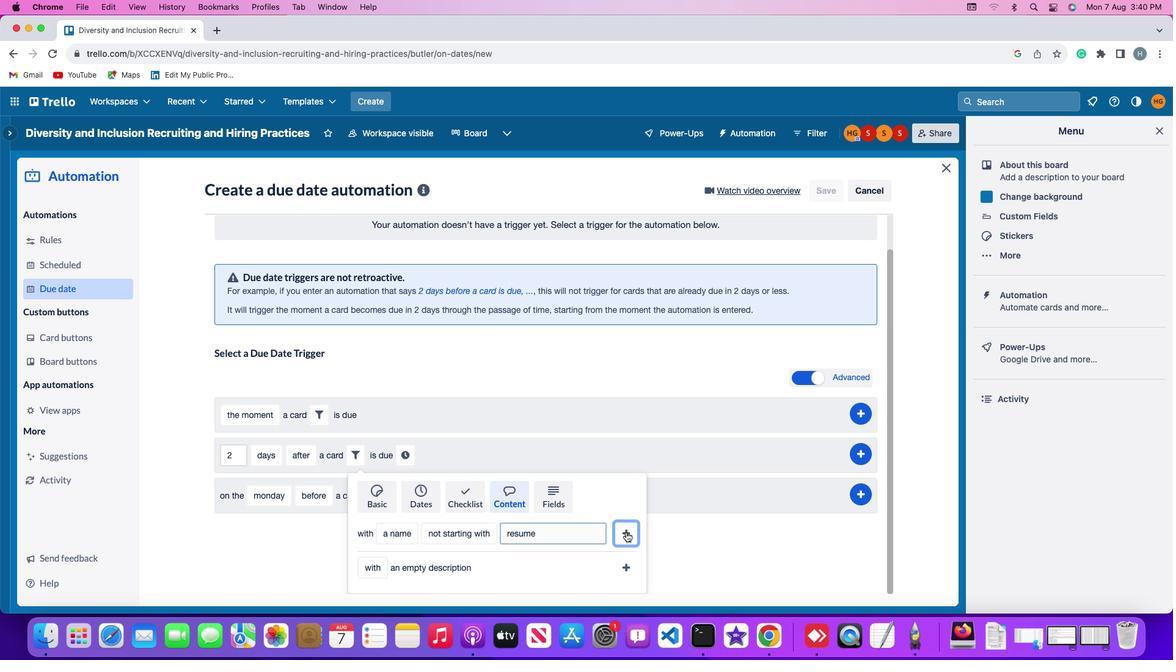 
Action: Mouse pressed left at (619, 525)
Screenshot: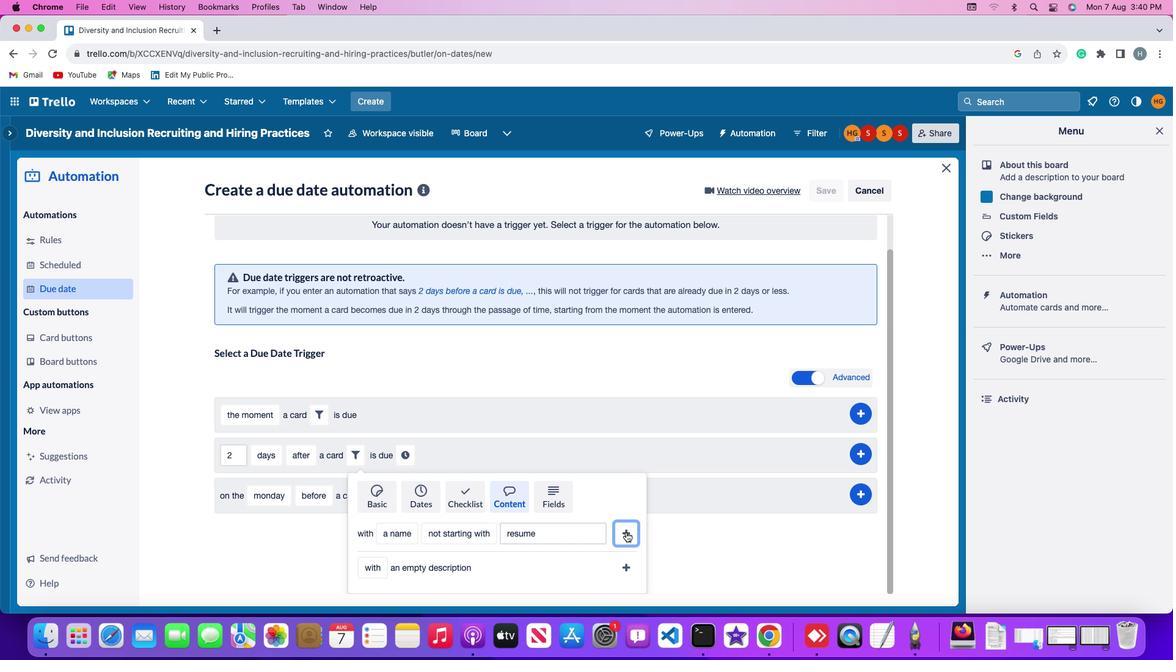 
Action: Mouse moved to (579, 487)
Screenshot: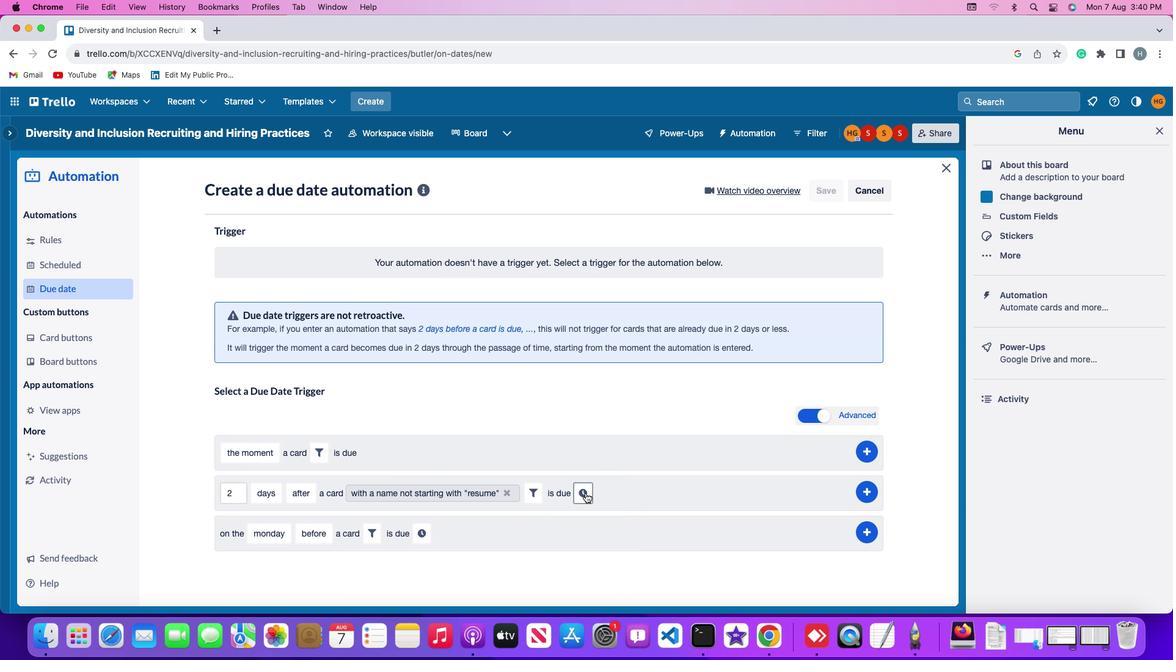 
Action: Mouse pressed left at (579, 487)
Screenshot: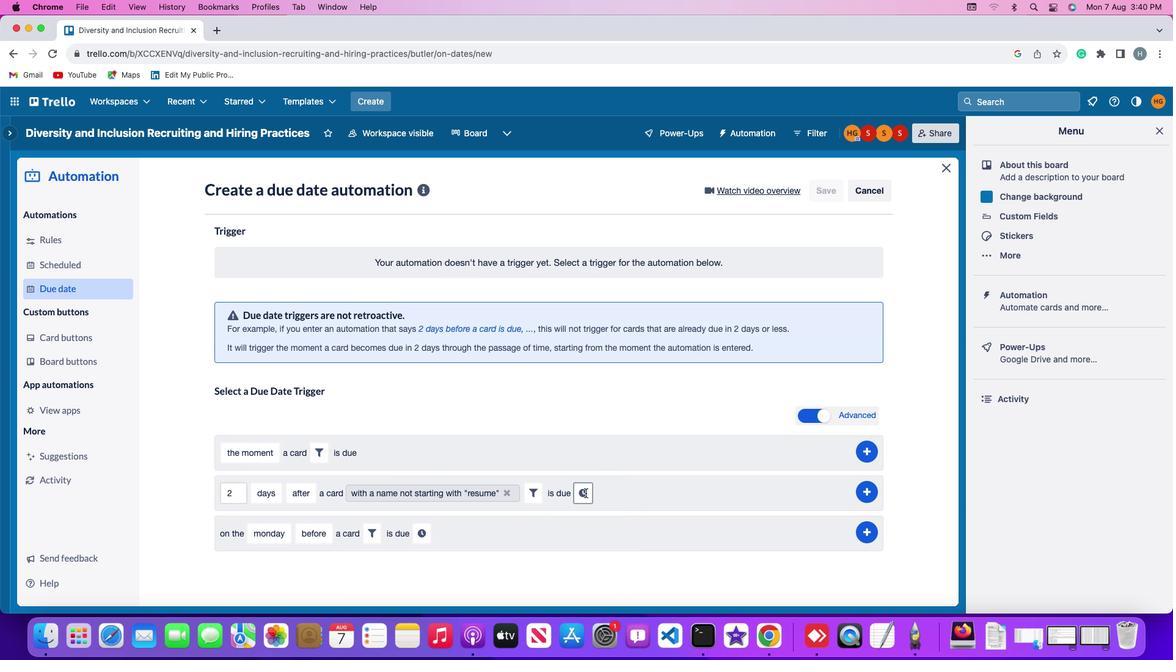 
Action: Mouse moved to (605, 489)
Screenshot: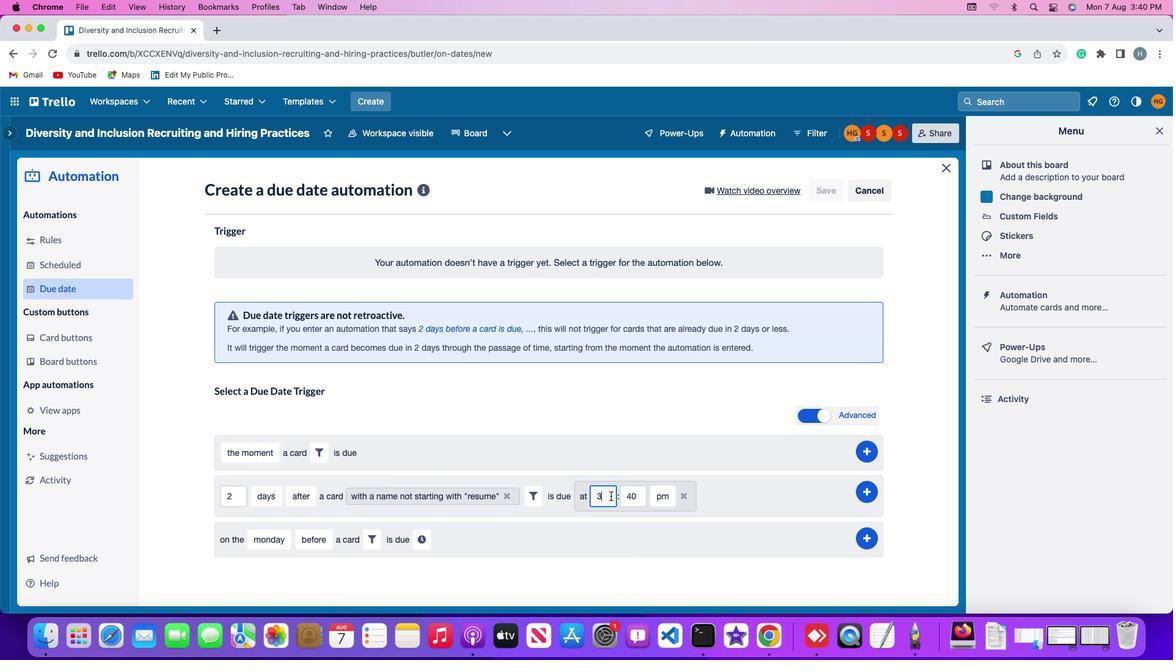
Action: Mouse pressed left at (605, 489)
Screenshot: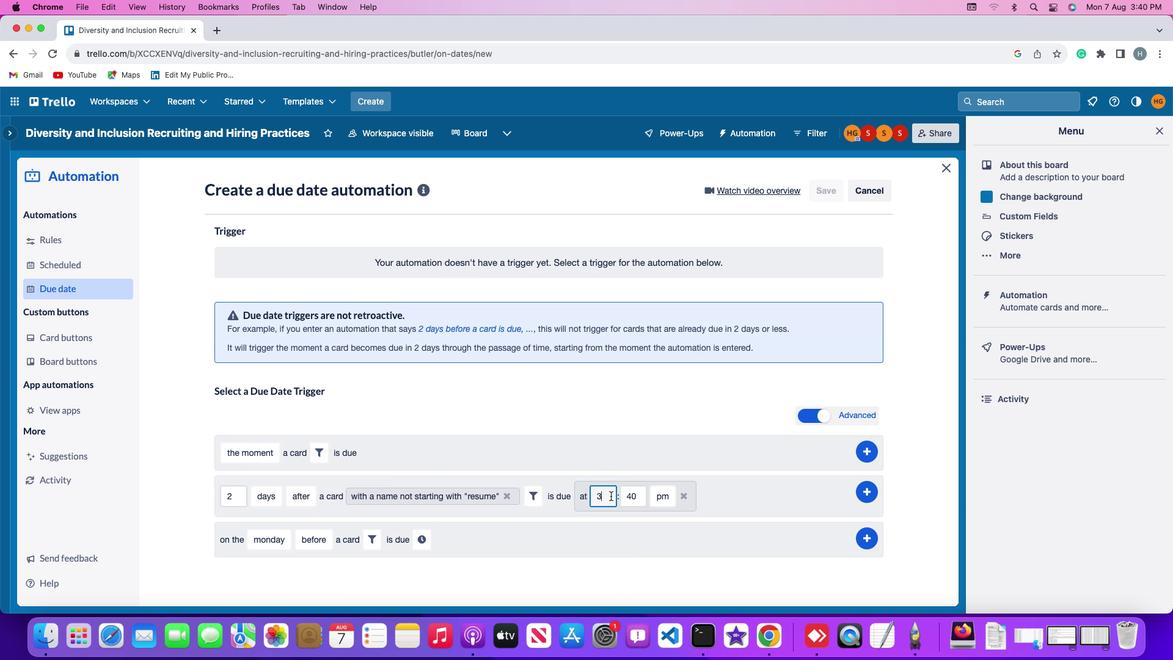 
Action: Key pressed Key.backspace'1''1'
Screenshot: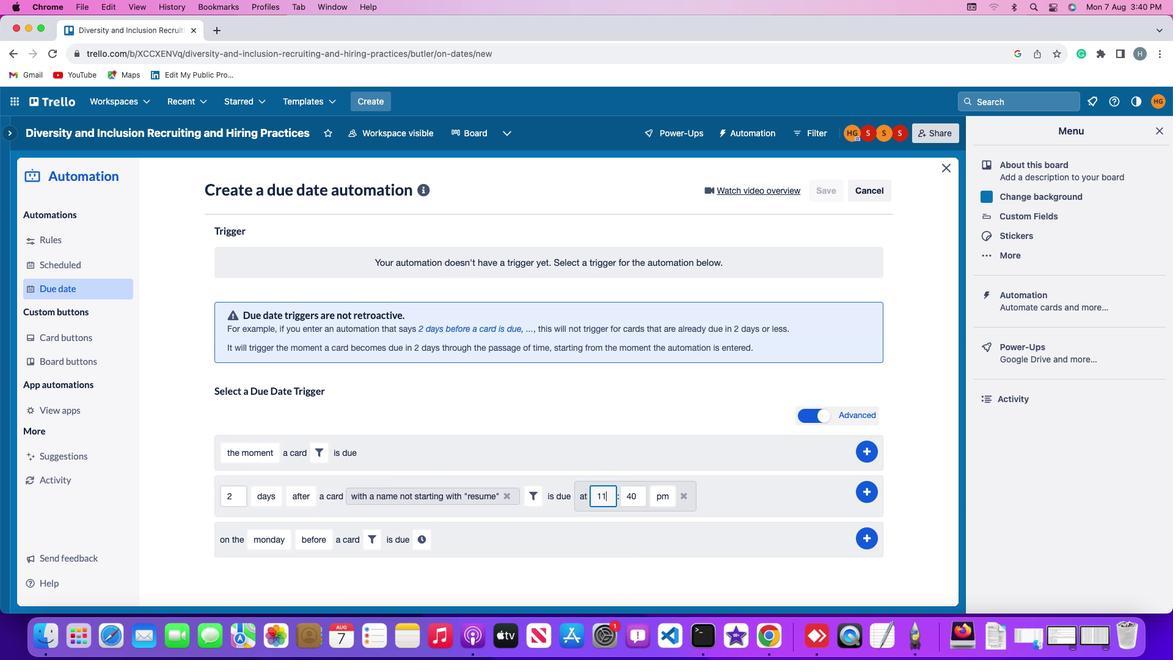 
Action: Mouse moved to (633, 488)
Screenshot: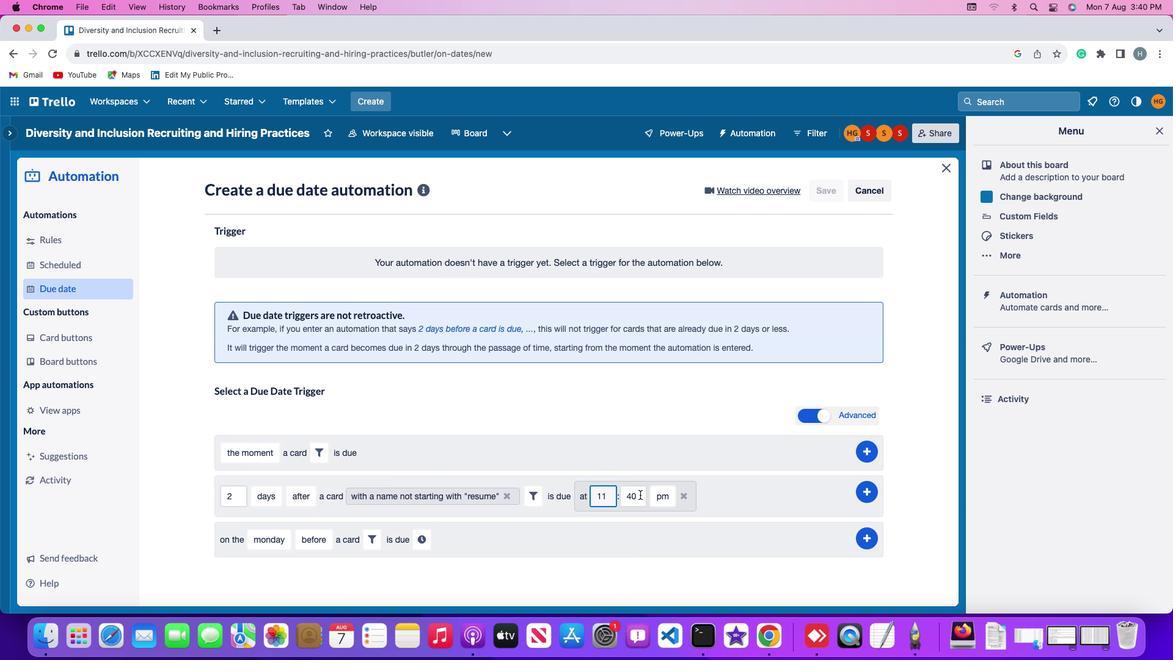 
Action: Mouse pressed left at (633, 488)
Screenshot: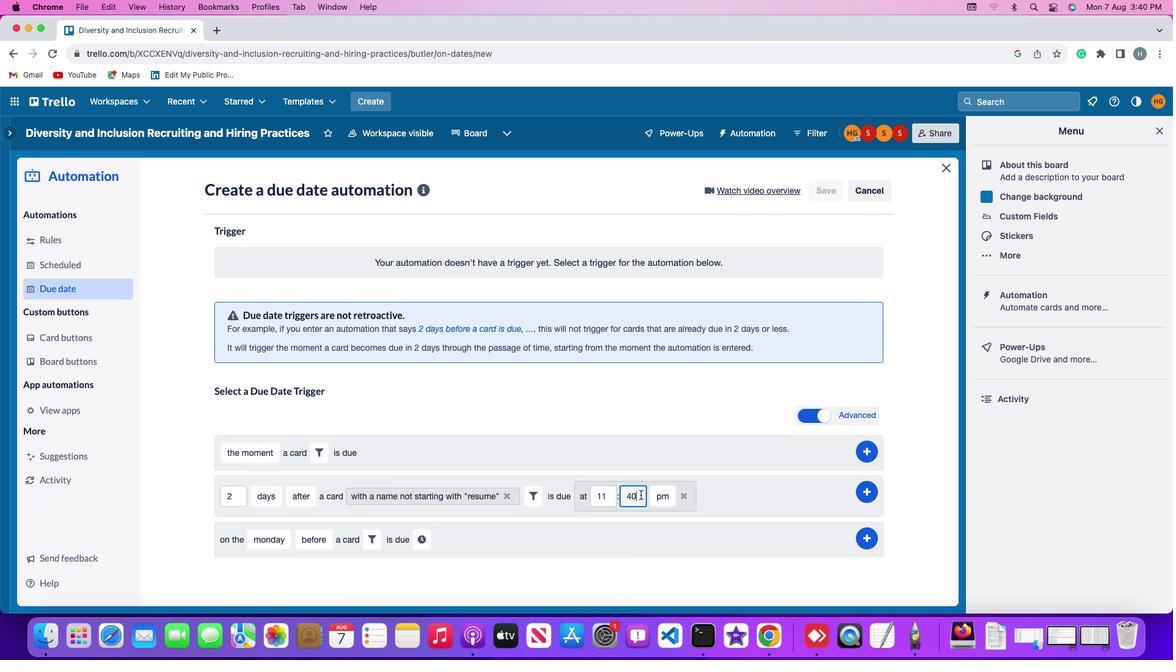 
Action: Mouse moved to (634, 488)
Screenshot: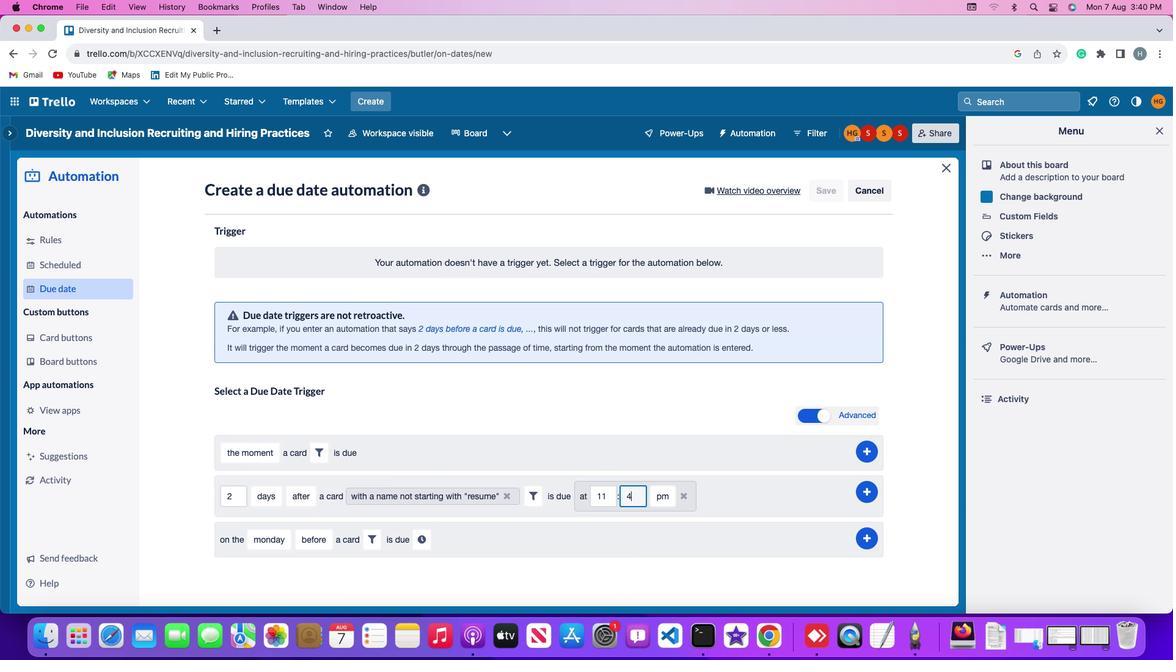 
Action: Key pressed Key.backspaceKey.backspace'0''0'
Screenshot: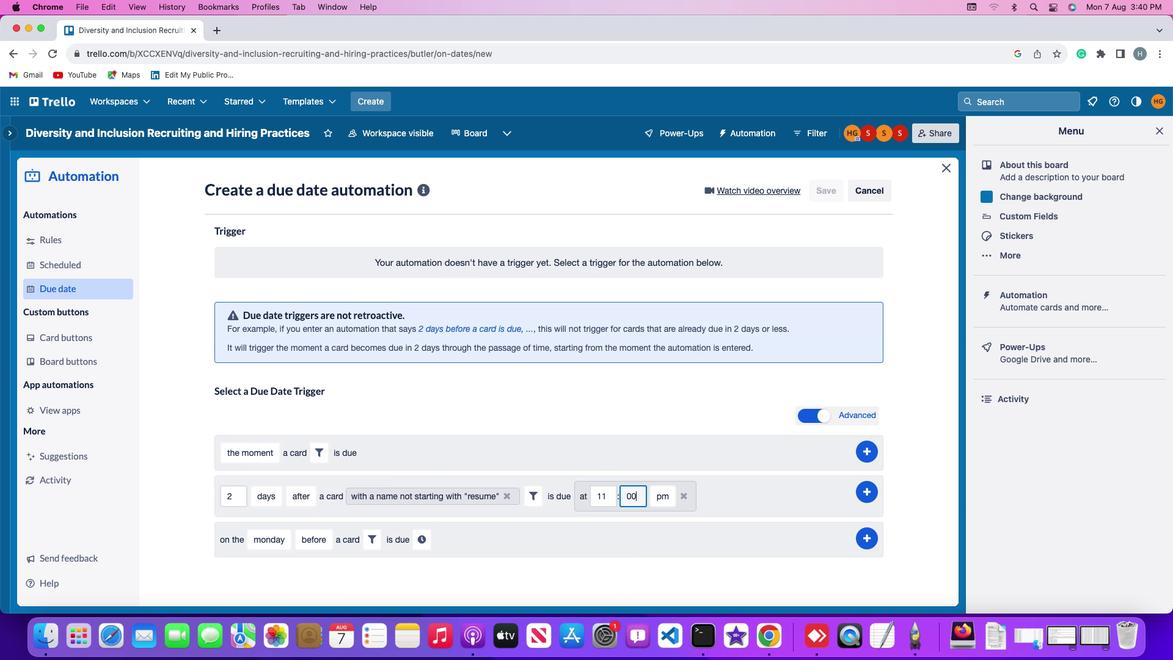 
Action: Mouse moved to (650, 486)
Screenshot: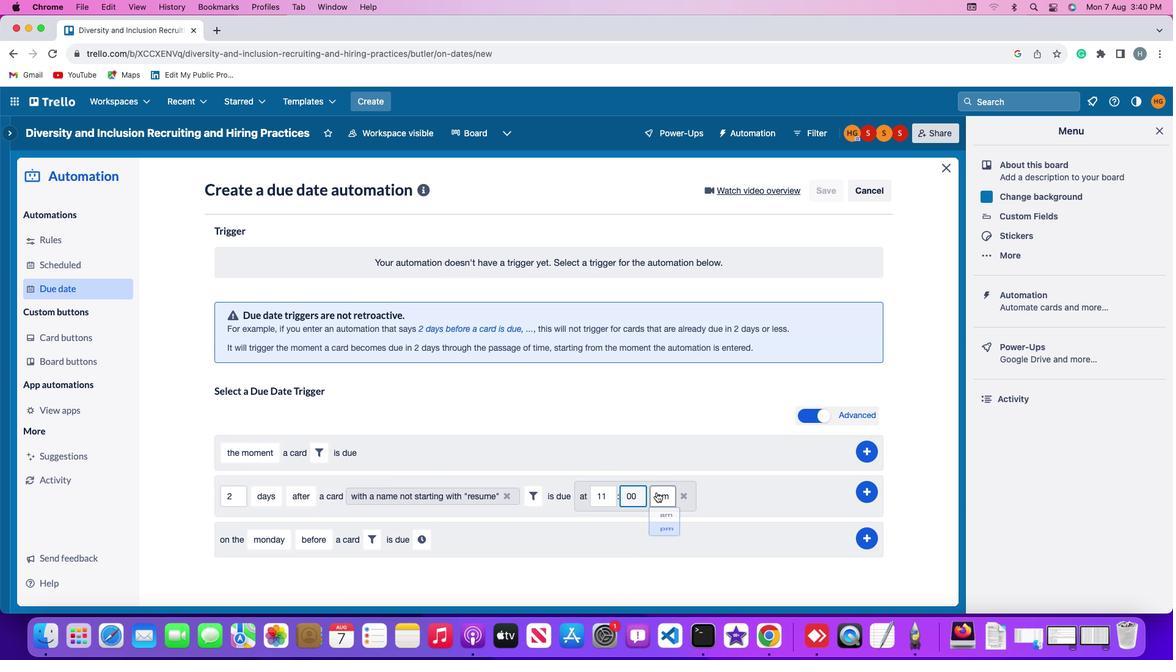 
Action: Mouse pressed left at (650, 486)
Screenshot: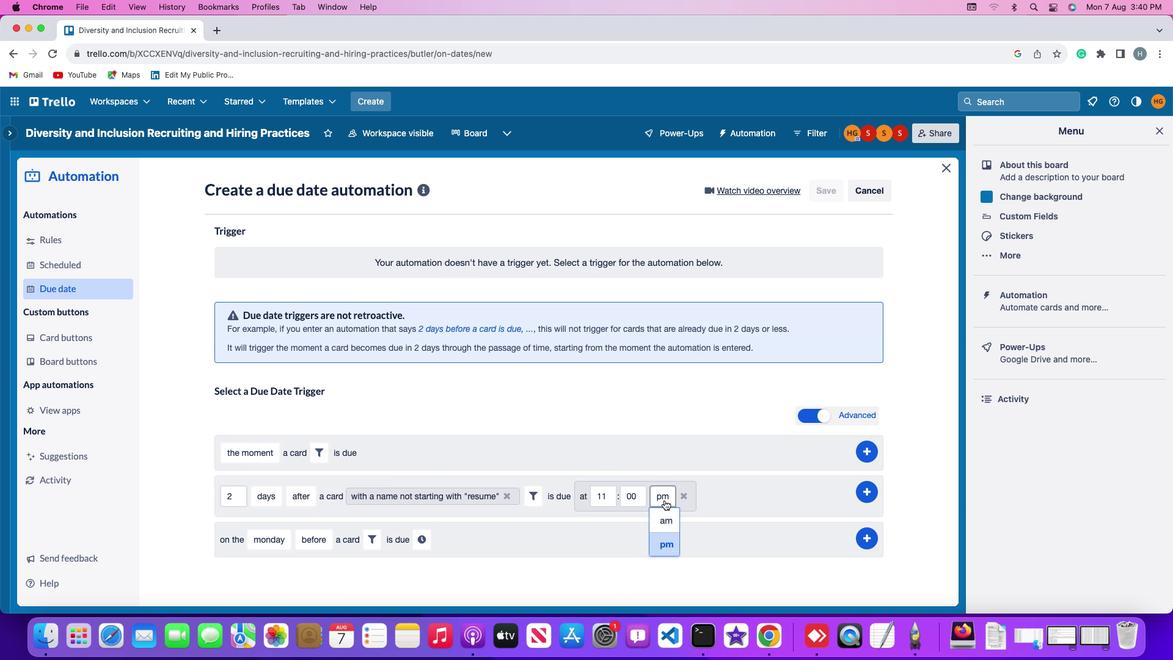 
Action: Mouse moved to (664, 513)
Screenshot: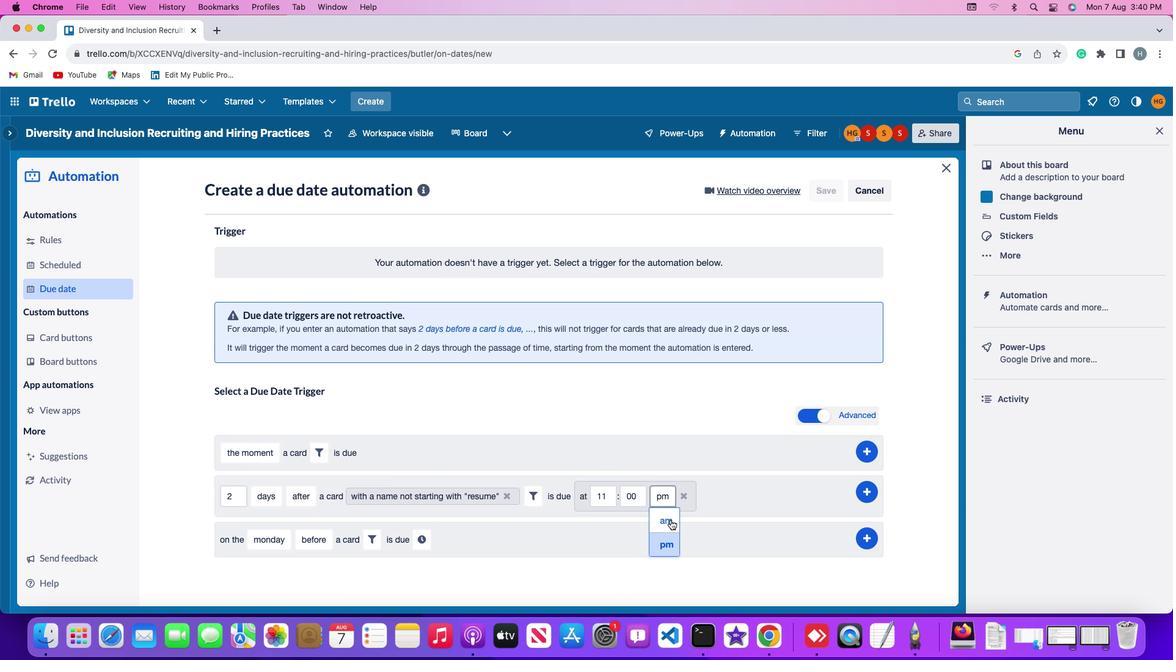 
Action: Mouse pressed left at (664, 513)
Screenshot: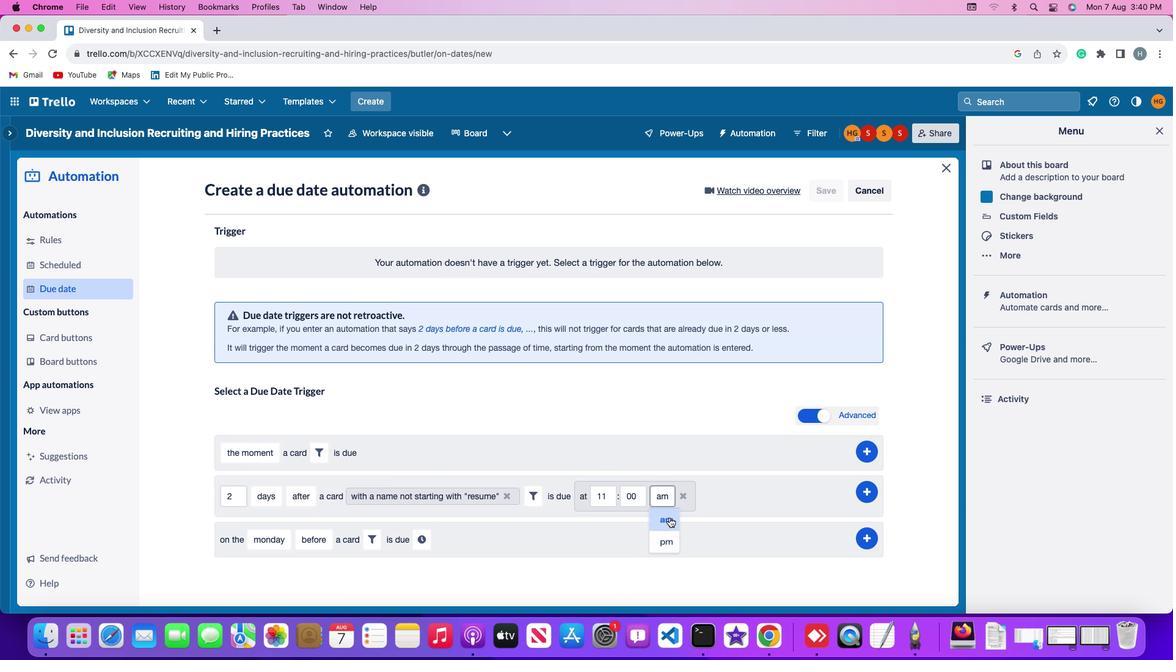 
Action: Mouse moved to (857, 482)
Screenshot: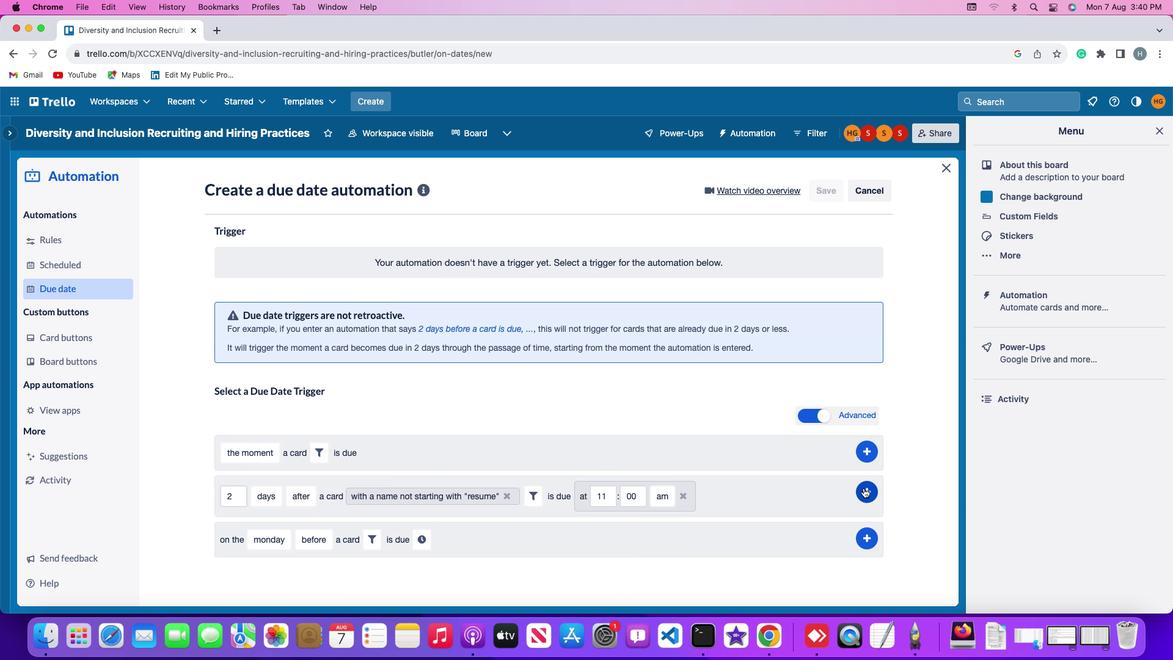 
Action: Mouse pressed left at (857, 482)
Screenshot: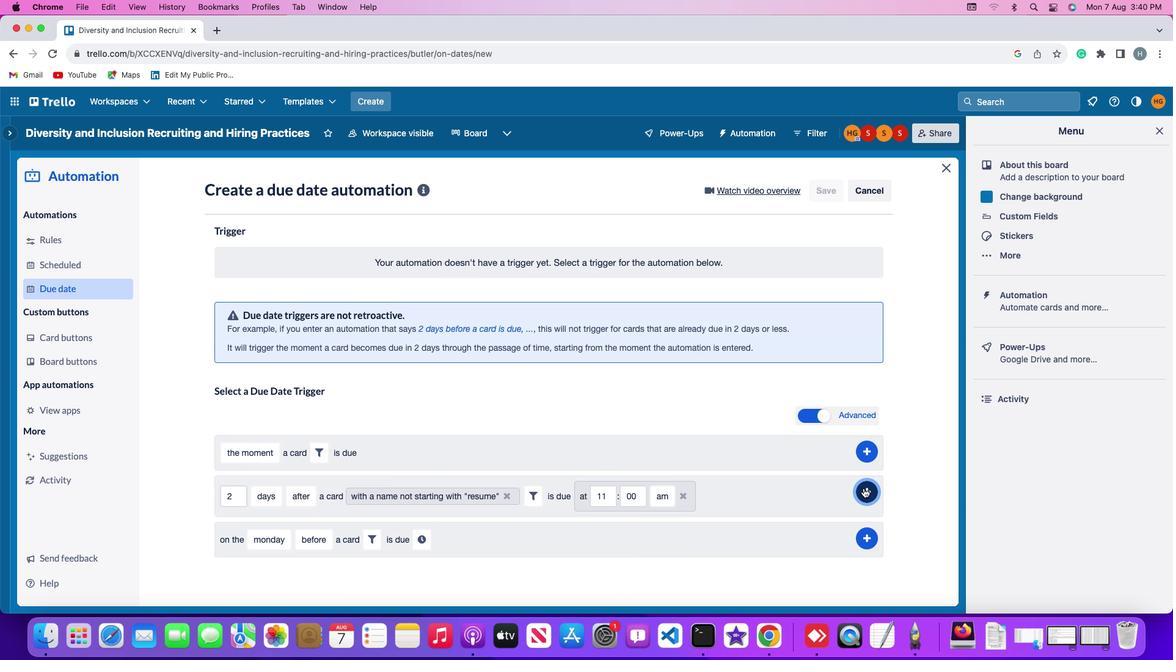 
Action: Mouse moved to (920, 378)
Screenshot: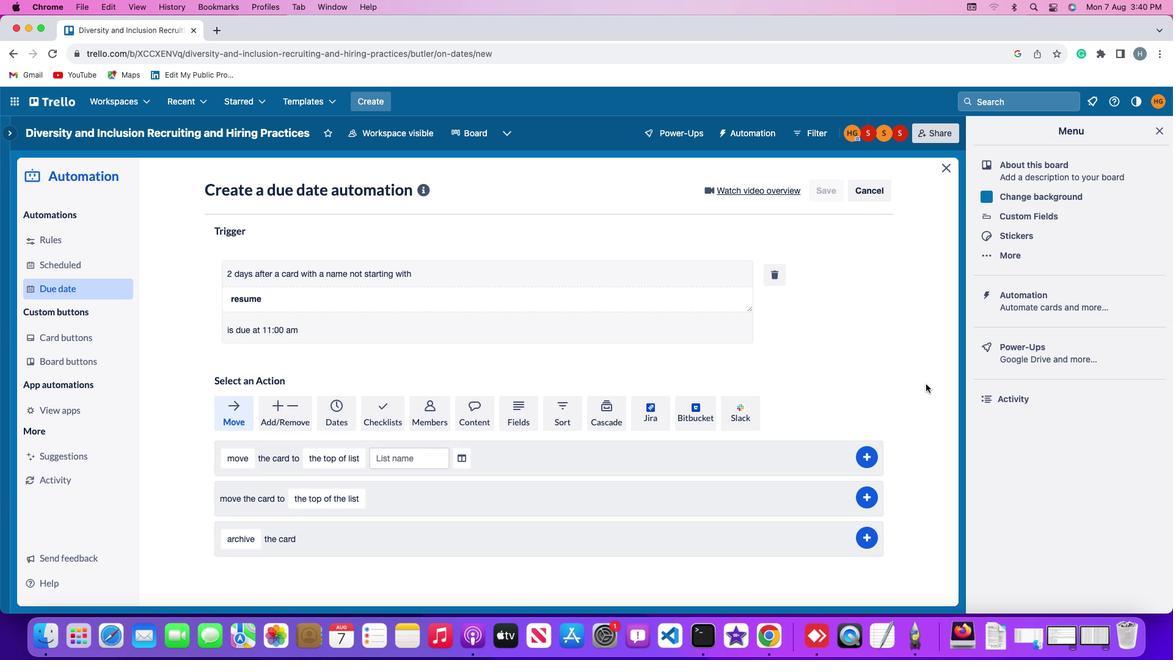 
